 Task: Look for space in Bondowoso, Indonesia from 2nd September, 2023 to 5th September, 2023 for 1 adult in price range Rs.5000 to Rs.10000. Place can be private room with 1  bedroom having 1 bed and 1 bathroom. Property type can be house, flat, guest house, hotel. Booking option can be shelf check-in. Required host language is English.
Action: Mouse moved to (422, 74)
Screenshot: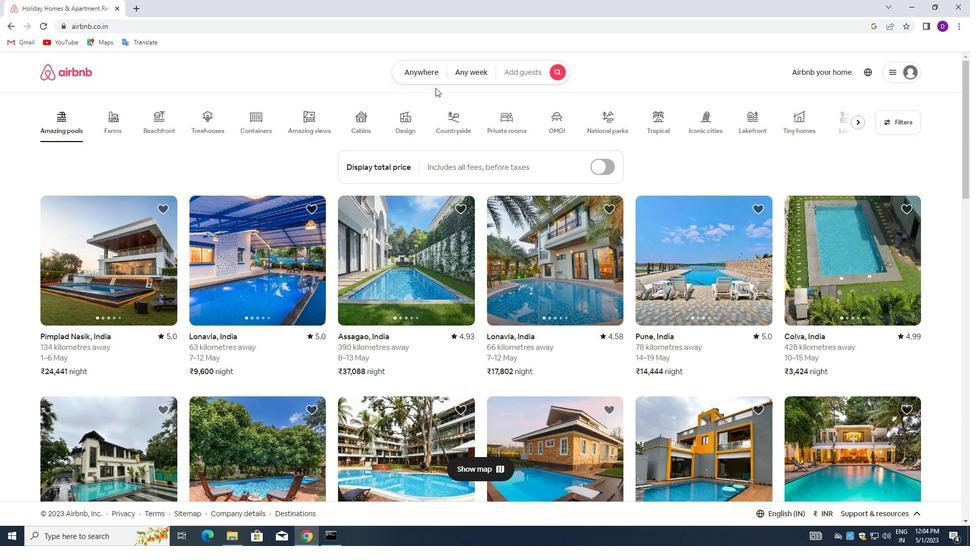 
Action: Mouse pressed left at (422, 74)
Screenshot: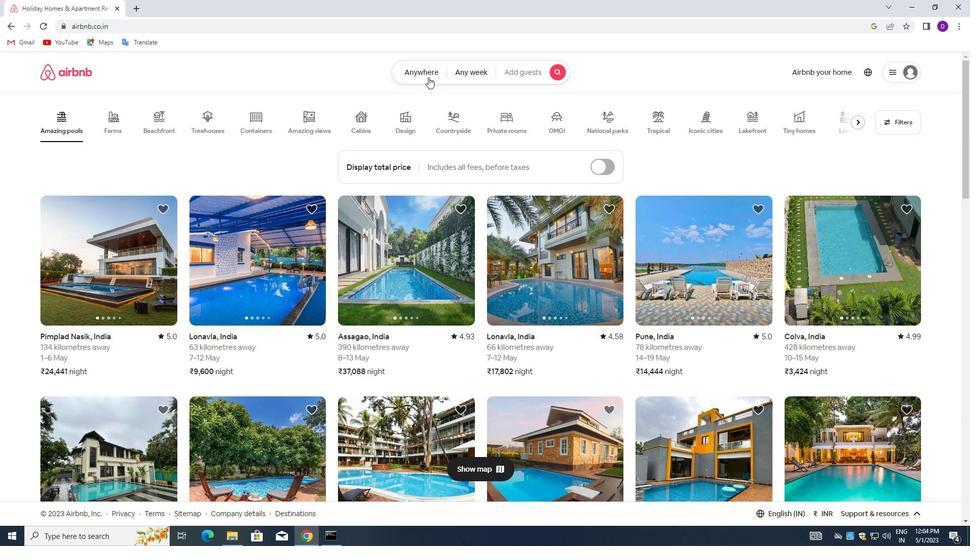 
Action: Mouse moved to (333, 116)
Screenshot: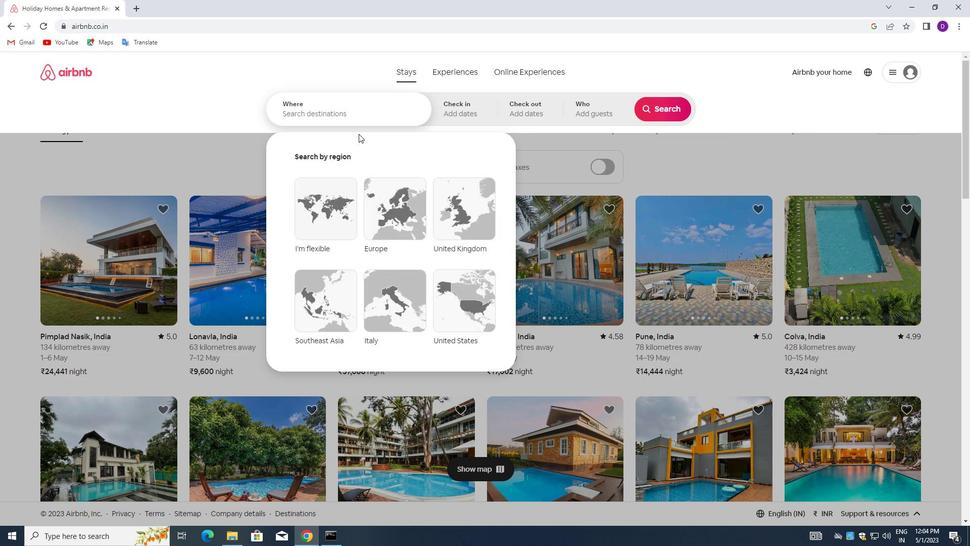 
Action: Mouse pressed left at (333, 116)
Screenshot: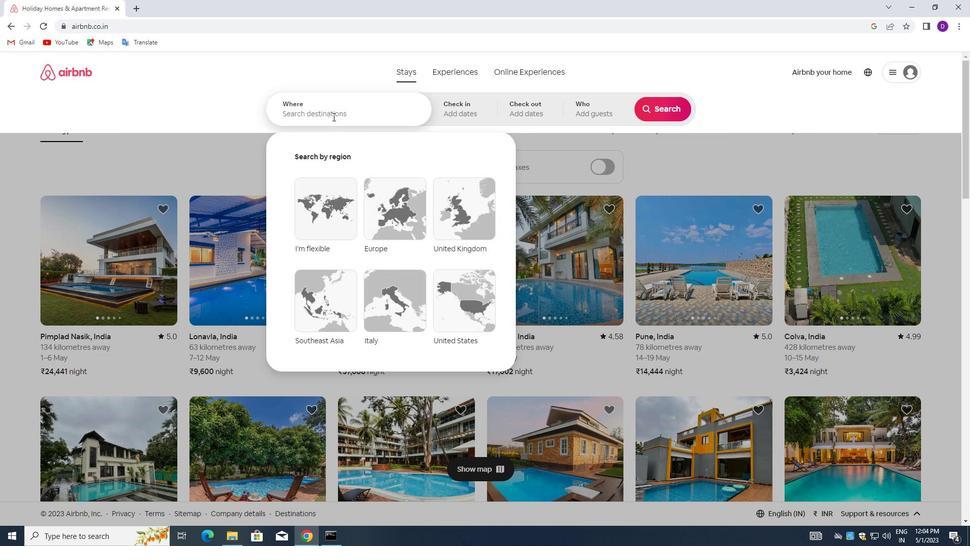 
Action: Key pressed <Key.shift>BONDOWOSO,<Key.space><Key.shift>INDONESIA<Key.enter>
Screenshot: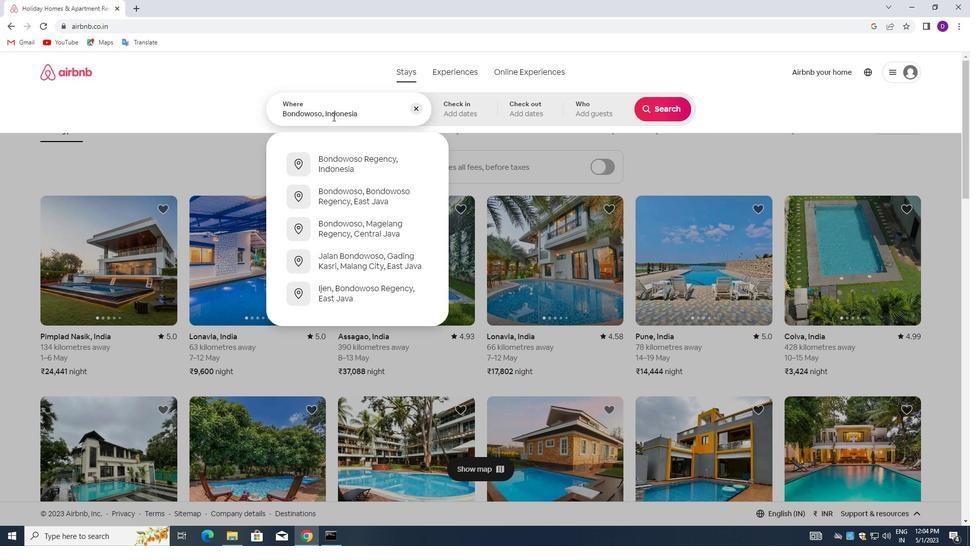 
Action: Mouse moved to (655, 186)
Screenshot: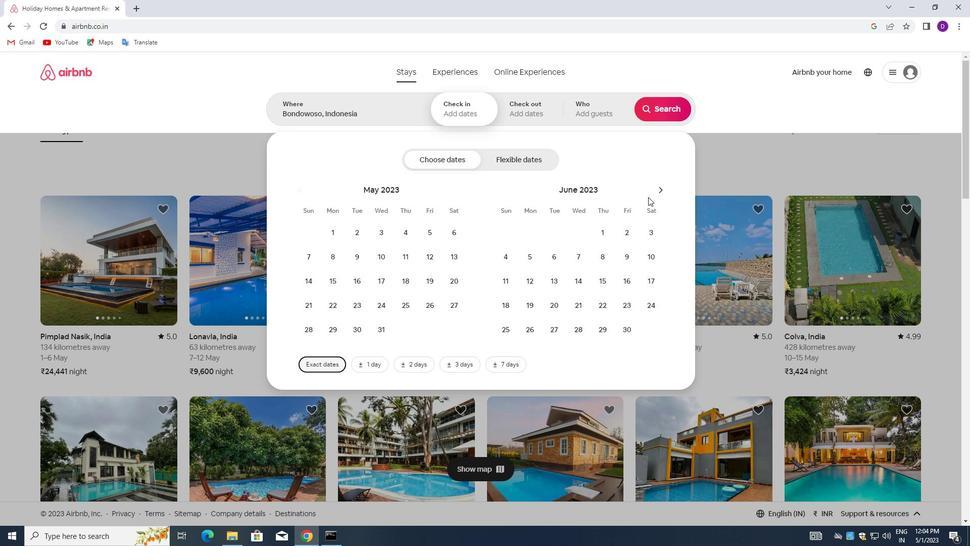 
Action: Mouse pressed left at (655, 186)
Screenshot: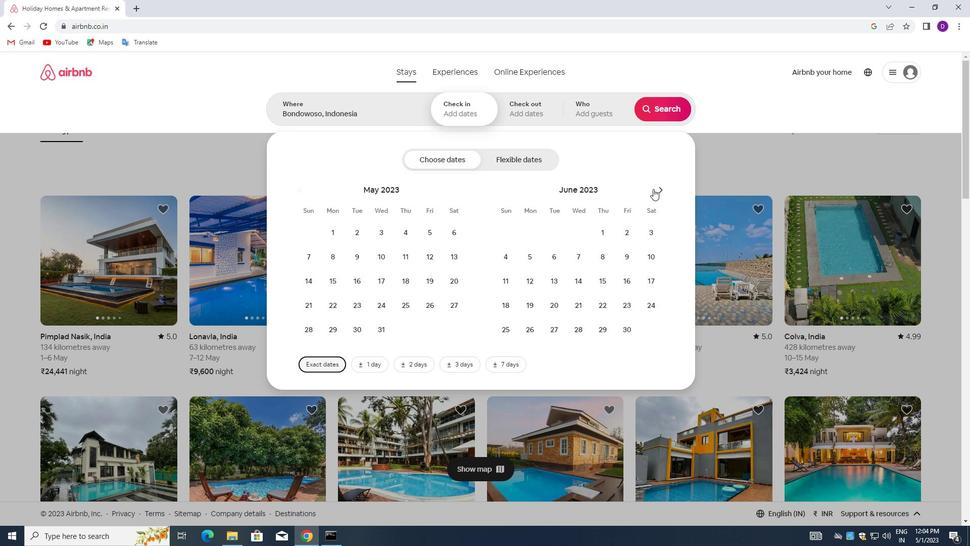 
Action: Mouse pressed left at (655, 186)
Screenshot: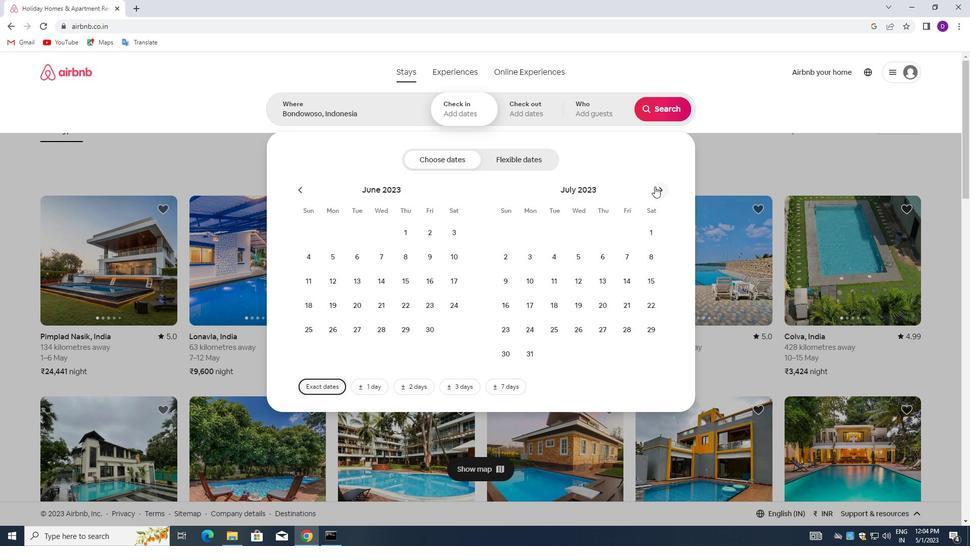 
Action: Mouse pressed left at (655, 186)
Screenshot: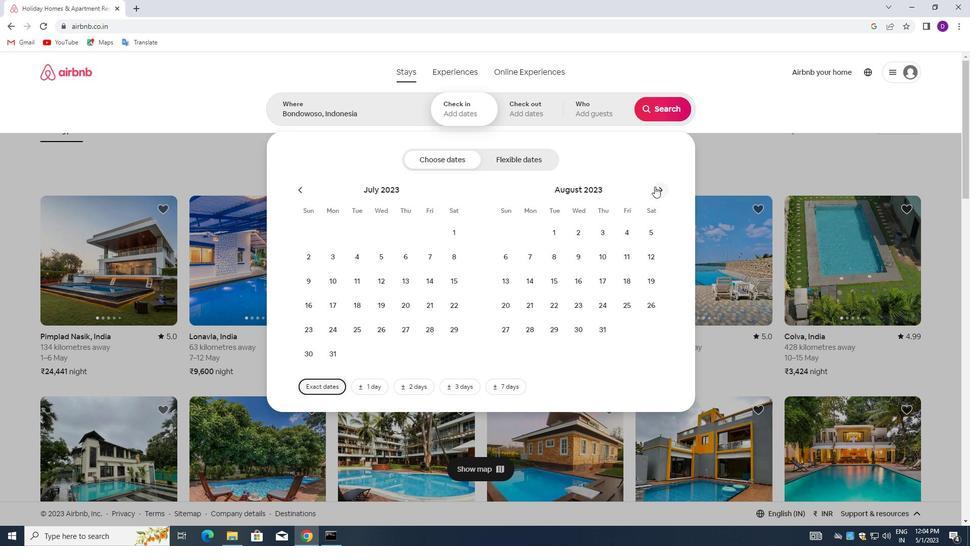 
Action: Mouse moved to (647, 229)
Screenshot: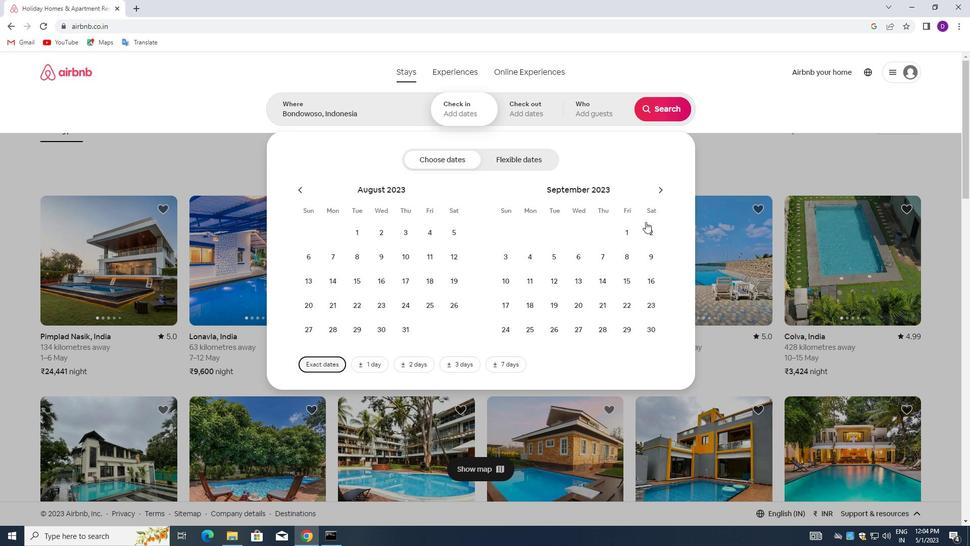 
Action: Mouse pressed left at (647, 229)
Screenshot: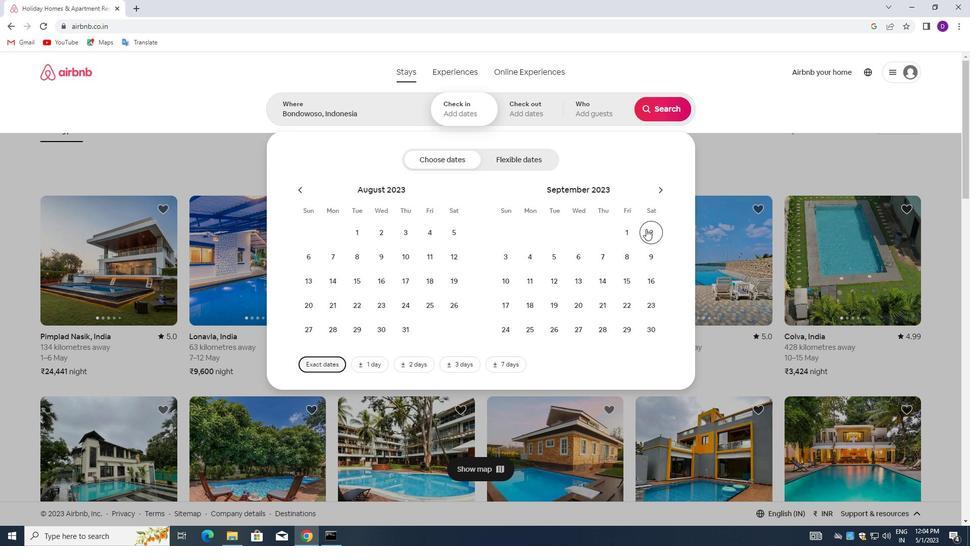
Action: Mouse moved to (549, 256)
Screenshot: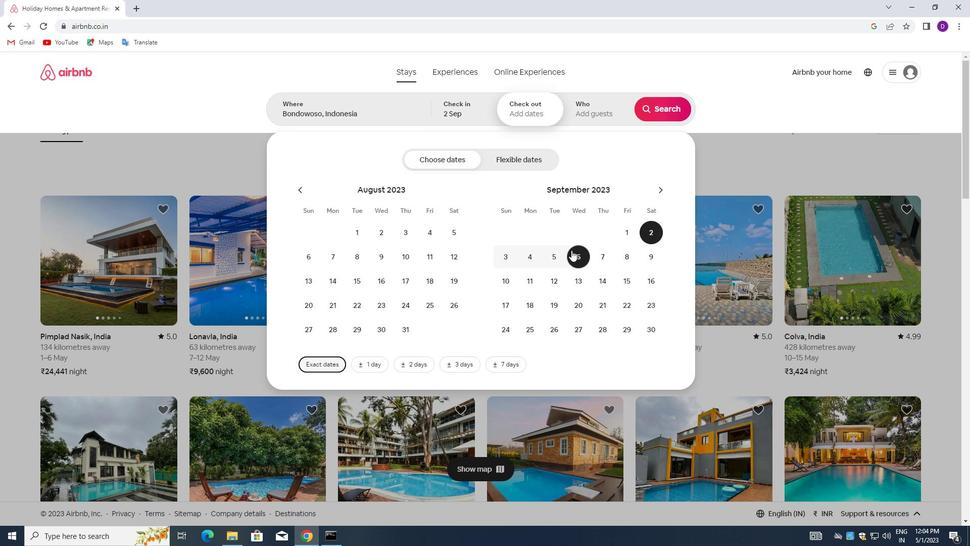 
Action: Mouse pressed left at (549, 256)
Screenshot: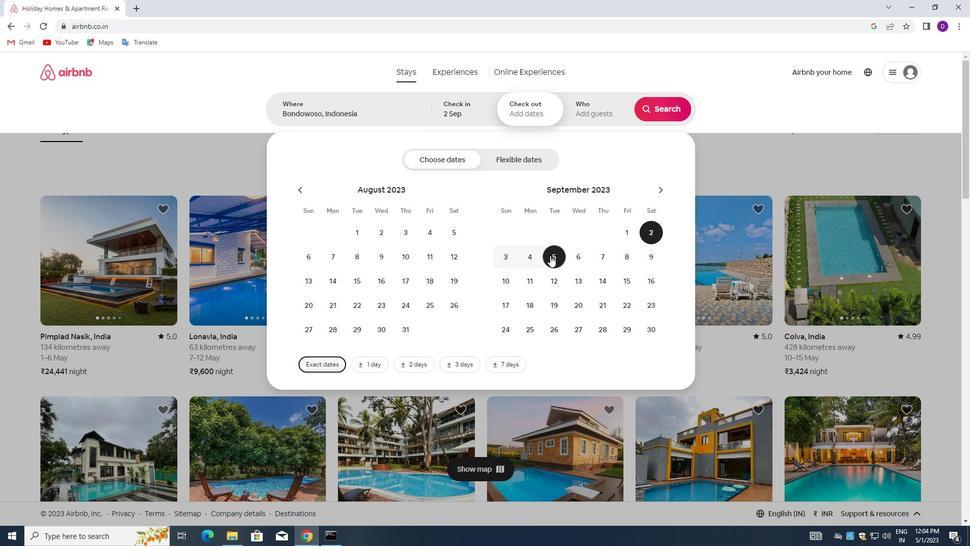 
Action: Mouse moved to (580, 110)
Screenshot: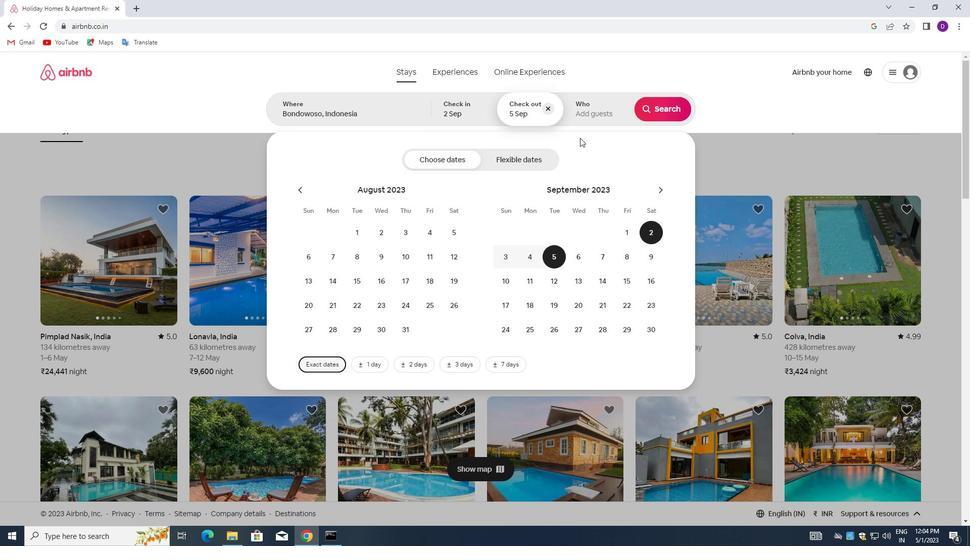
Action: Mouse pressed left at (580, 110)
Screenshot: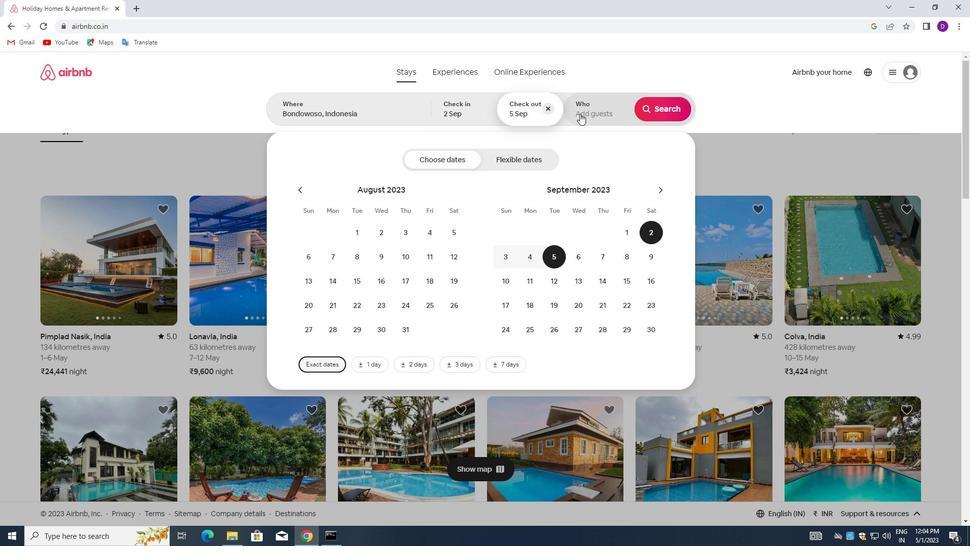 
Action: Mouse moved to (667, 159)
Screenshot: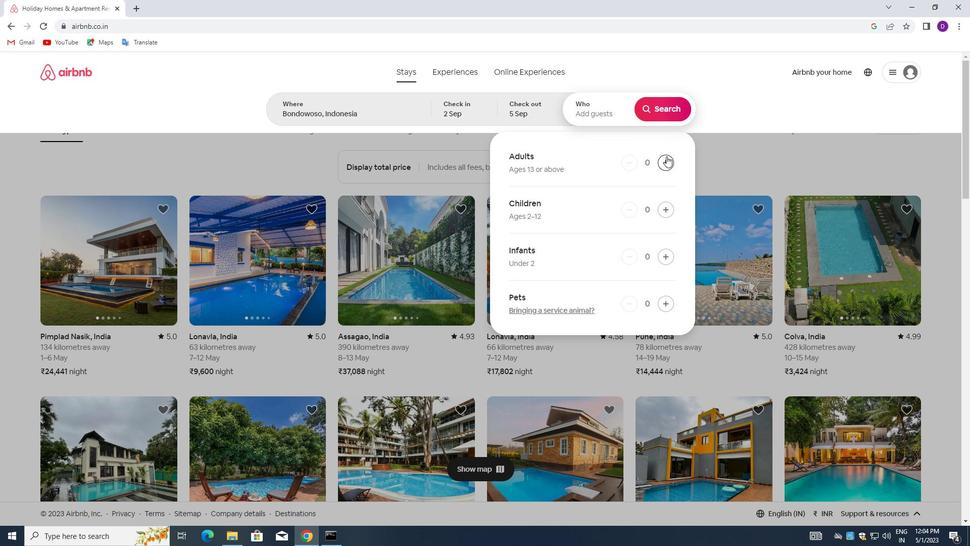 
Action: Mouse pressed left at (667, 159)
Screenshot: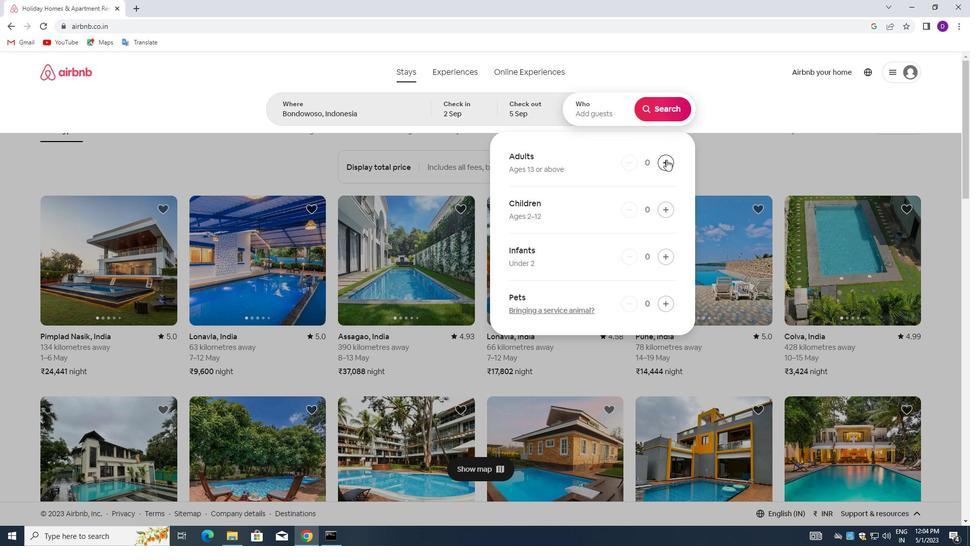 
Action: Mouse moved to (653, 97)
Screenshot: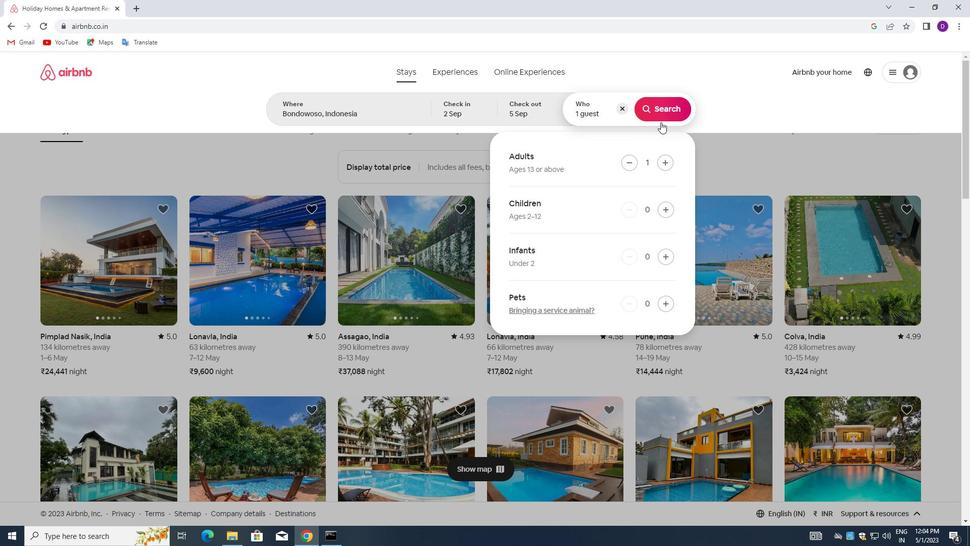 
Action: Mouse pressed left at (653, 97)
Screenshot: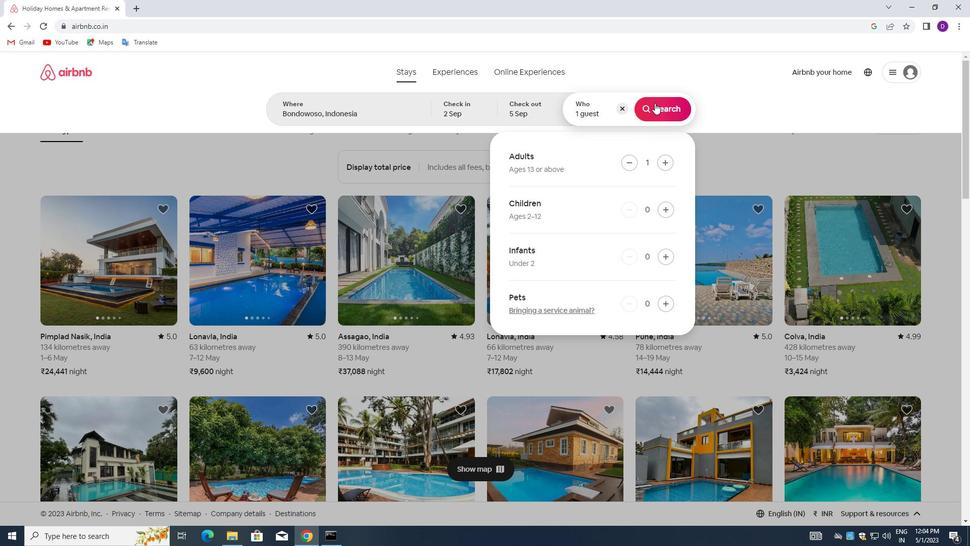 
Action: Mouse moved to (917, 113)
Screenshot: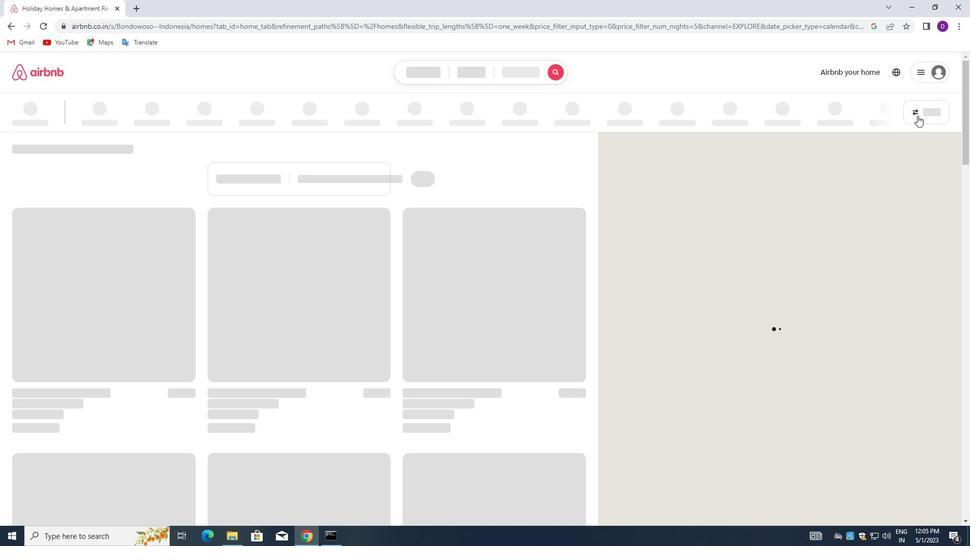 
Action: Mouse pressed left at (917, 113)
Screenshot: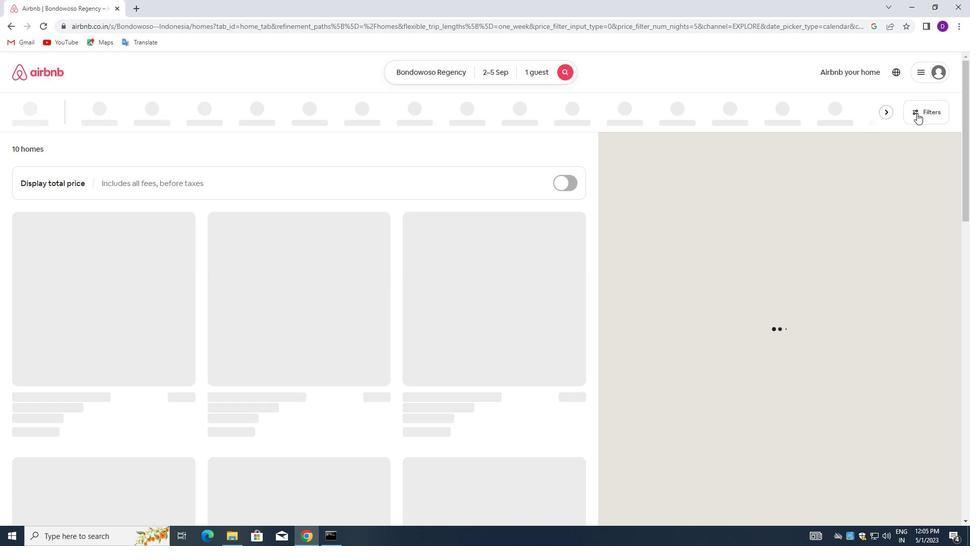
Action: Mouse moved to (354, 243)
Screenshot: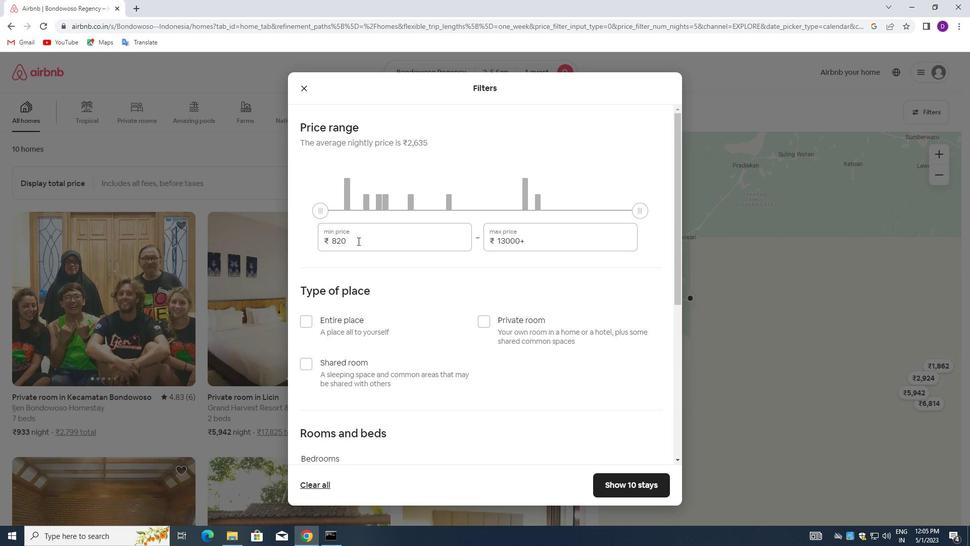 
Action: Mouse pressed left at (354, 243)
Screenshot: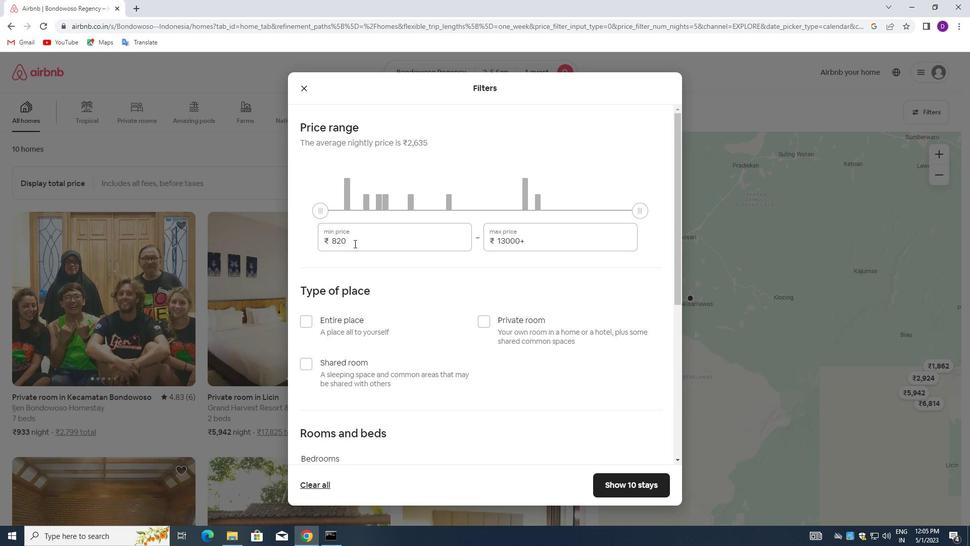 
Action: Mouse pressed left at (354, 243)
Screenshot: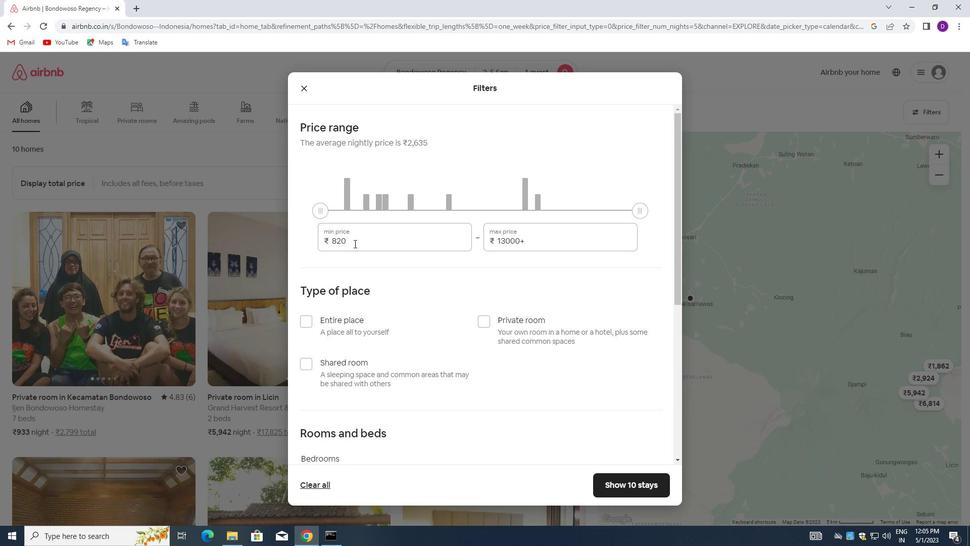 
Action: Key pressed 5000<Key.tab>10000
Screenshot: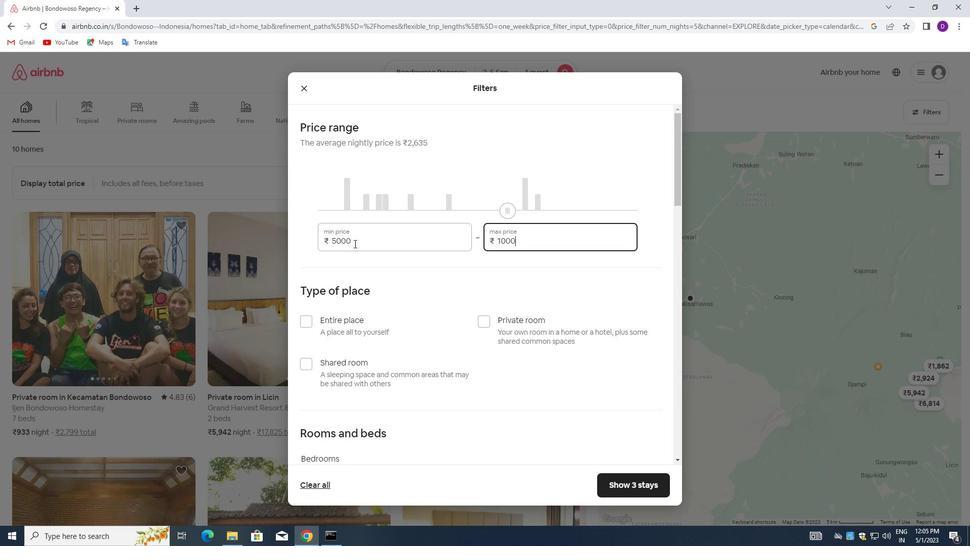 
Action: Mouse scrolled (354, 243) with delta (0, 0)
Screenshot: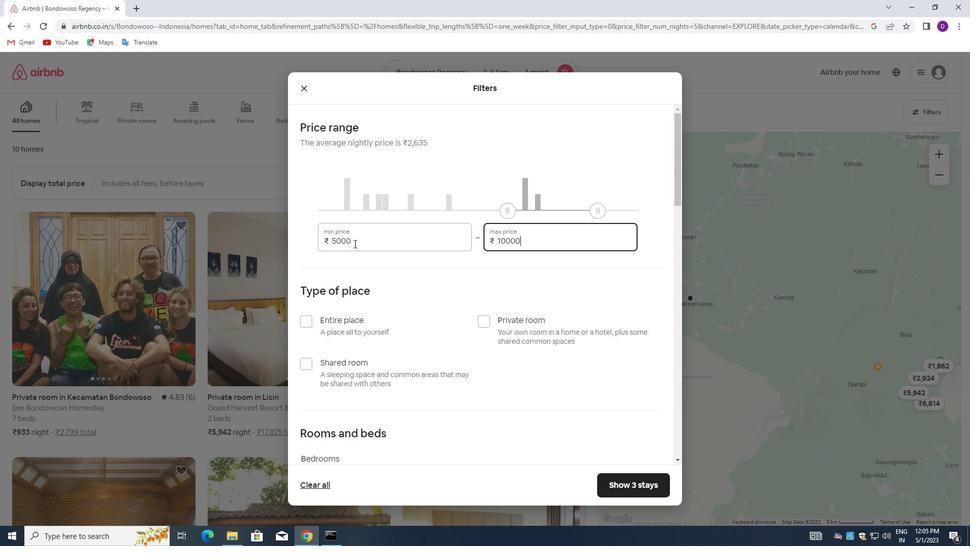 
Action: Mouse moved to (479, 273)
Screenshot: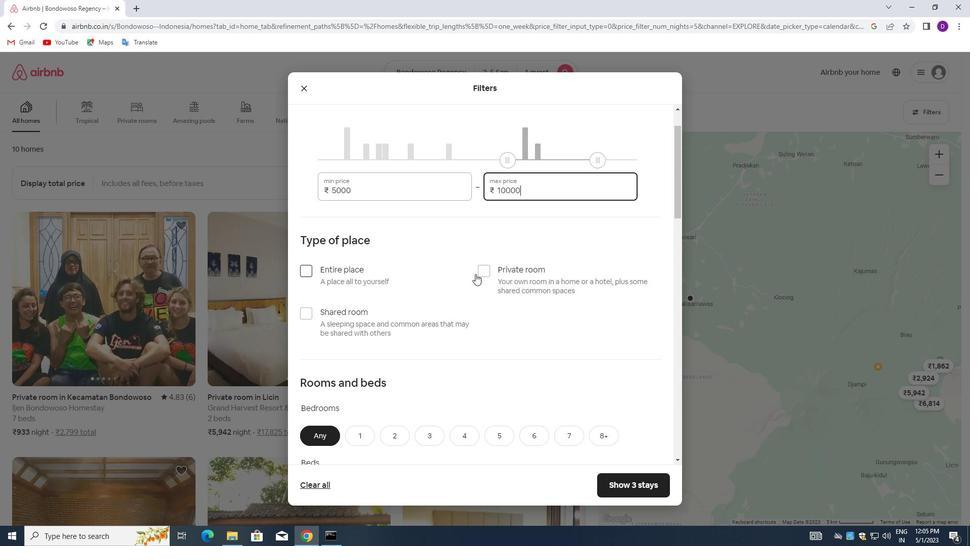 
Action: Mouse pressed left at (479, 273)
Screenshot: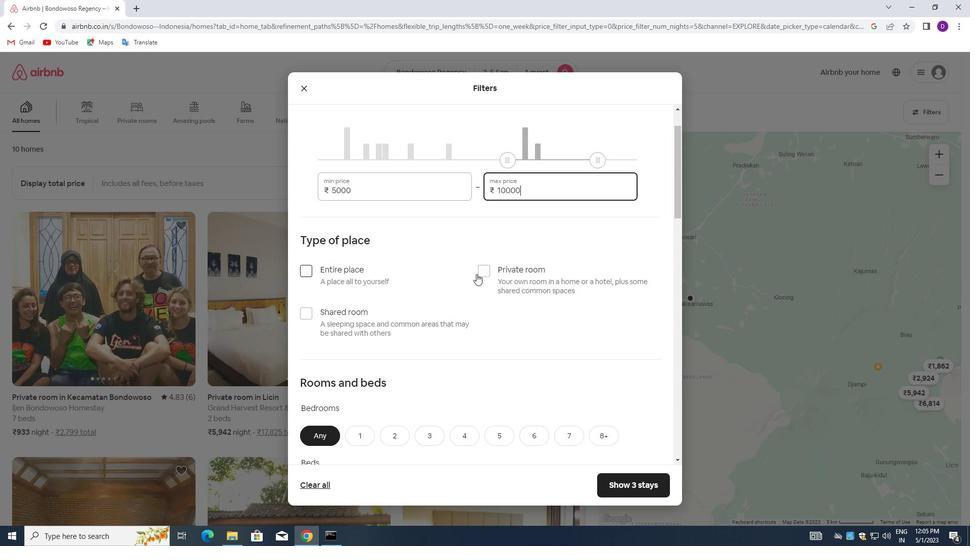 
Action: Mouse scrolled (479, 273) with delta (0, 0)
Screenshot: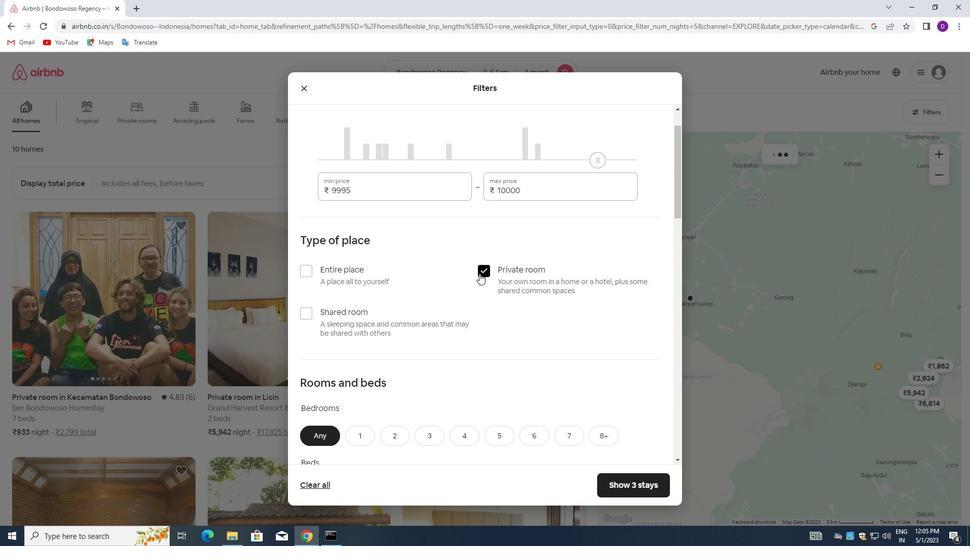 
Action: Mouse scrolled (479, 273) with delta (0, 0)
Screenshot: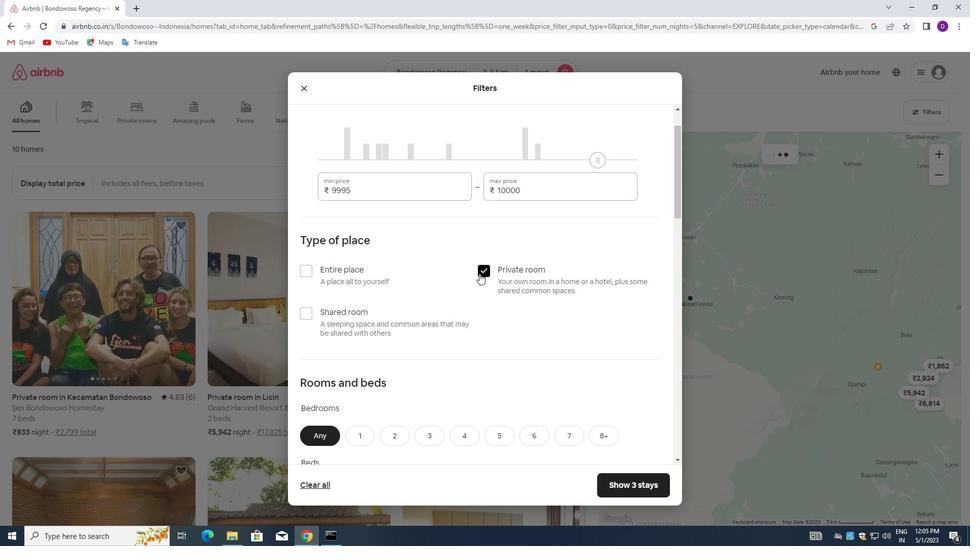 
Action: Mouse scrolled (479, 273) with delta (0, 0)
Screenshot: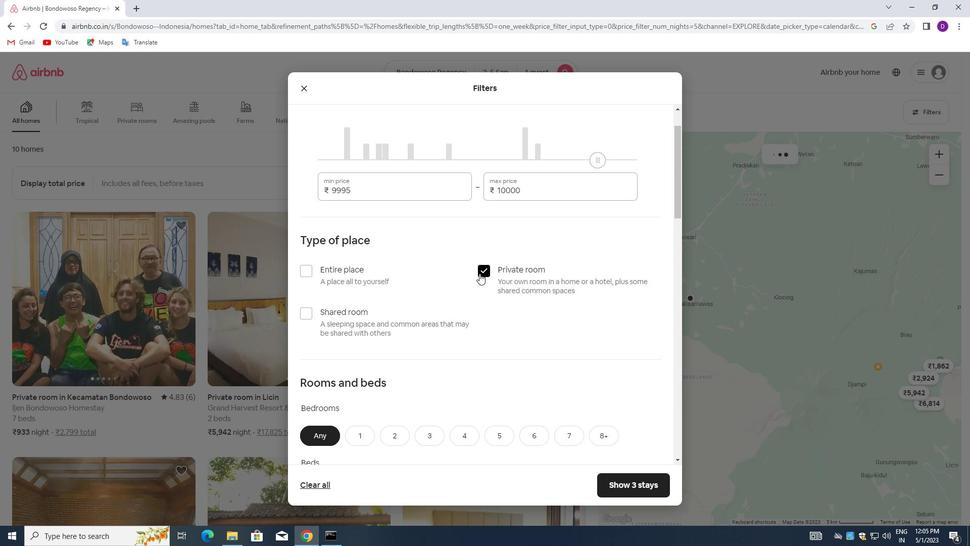 
Action: Mouse scrolled (479, 273) with delta (0, 0)
Screenshot: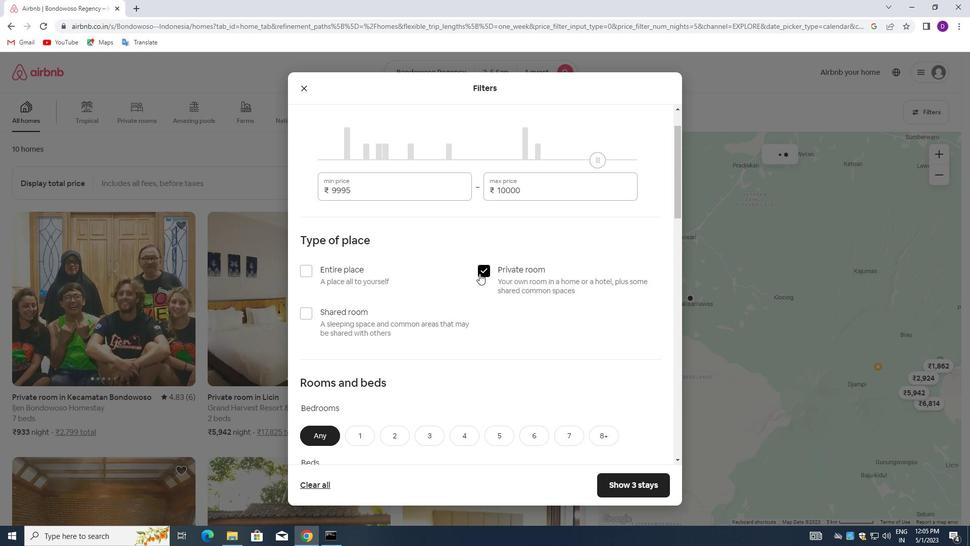 
Action: Mouse scrolled (479, 273) with delta (0, 0)
Screenshot: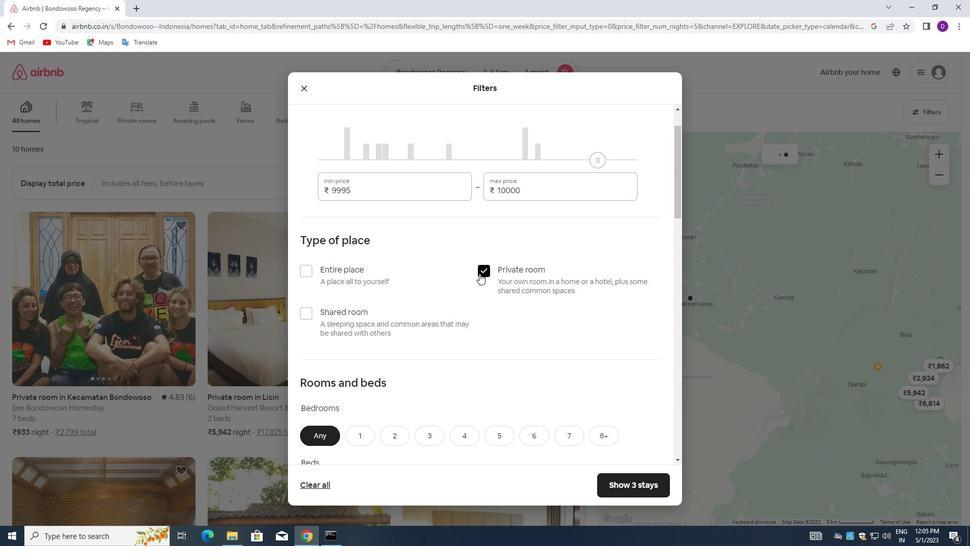 
Action: Mouse moved to (354, 187)
Screenshot: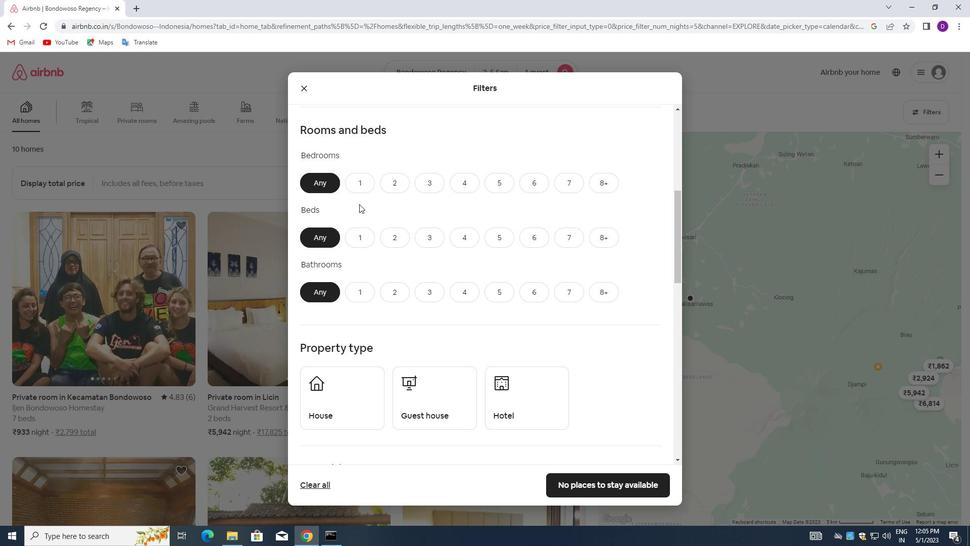 
Action: Mouse pressed left at (354, 187)
Screenshot: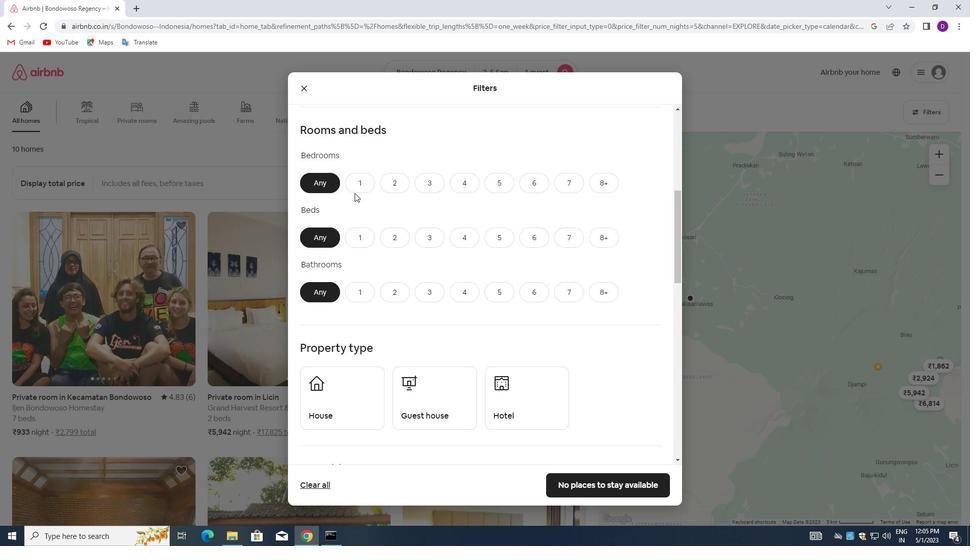 
Action: Mouse moved to (356, 227)
Screenshot: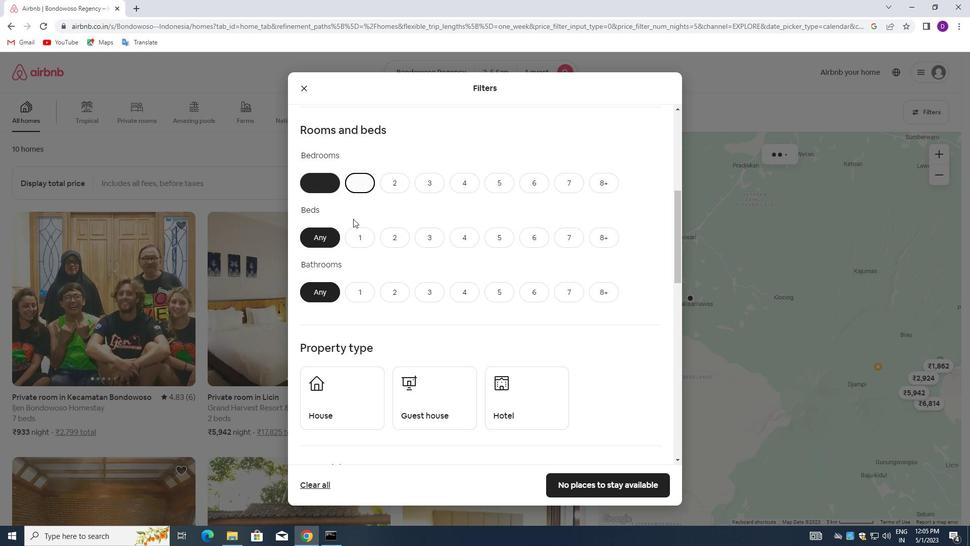 
Action: Mouse pressed left at (356, 227)
Screenshot: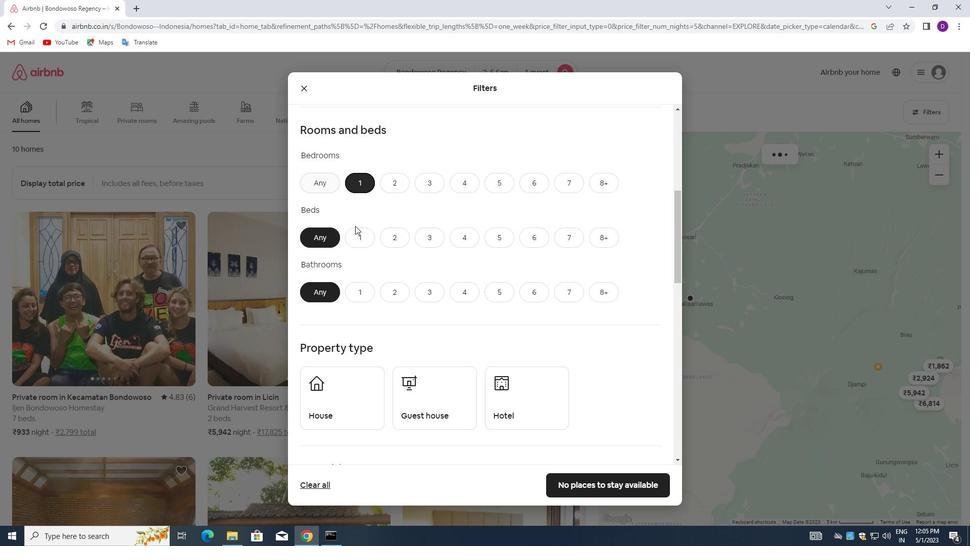 
Action: Mouse moved to (360, 283)
Screenshot: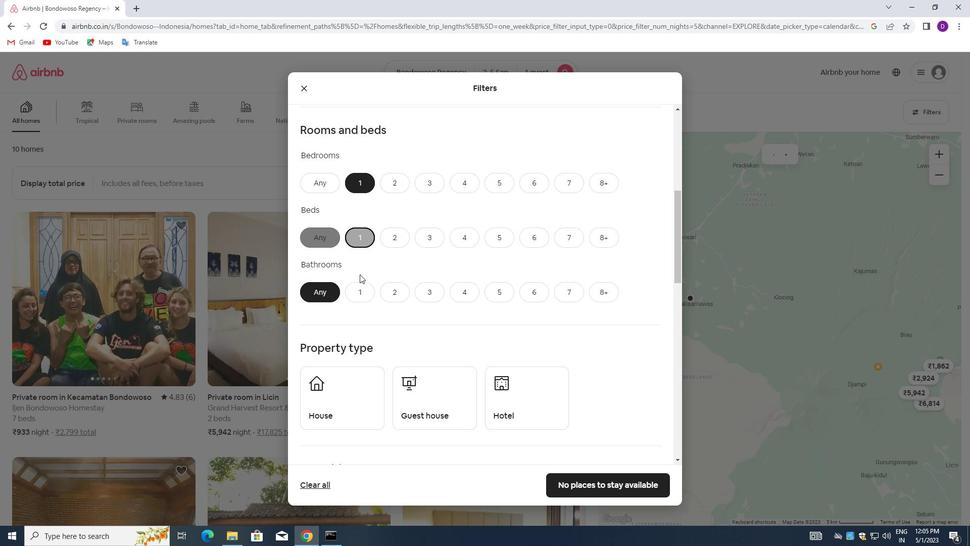 
Action: Mouse pressed left at (360, 283)
Screenshot: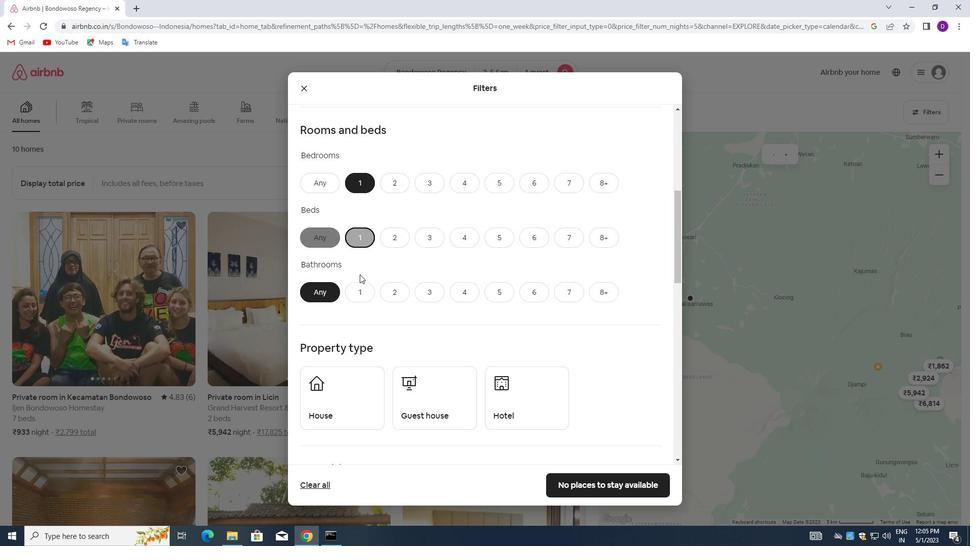 
Action: Mouse moved to (390, 260)
Screenshot: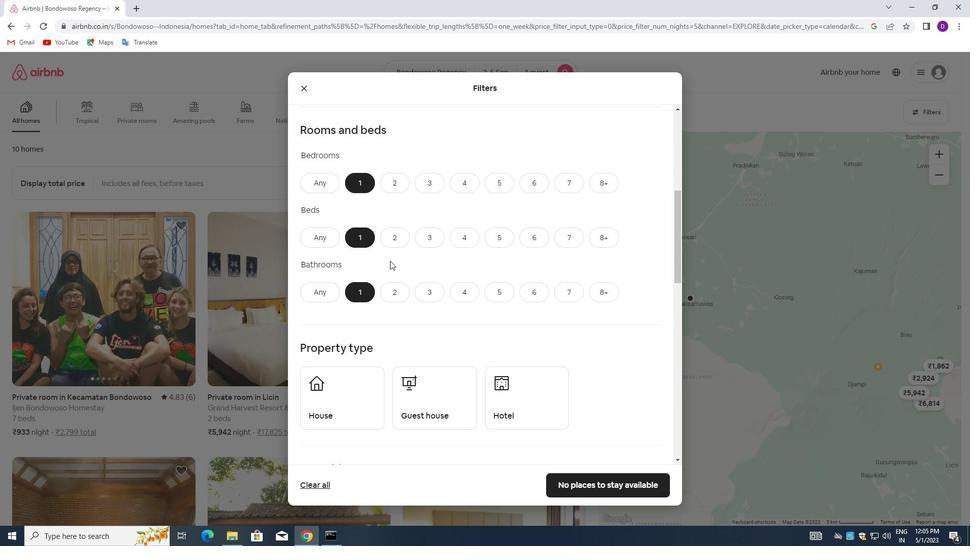 
Action: Mouse scrolled (390, 260) with delta (0, 0)
Screenshot: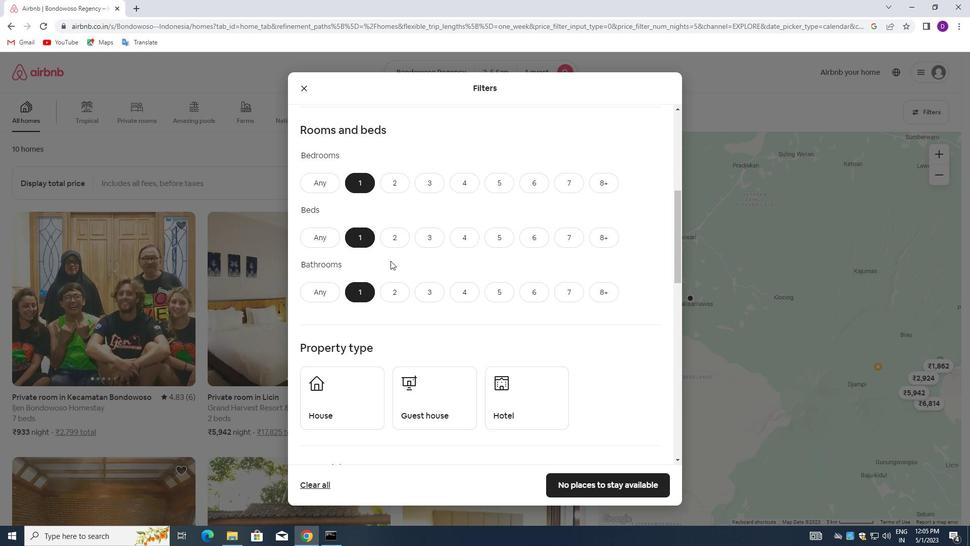 
Action: Mouse scrolled (390, 260) with delta (0, 0)
Screenshot: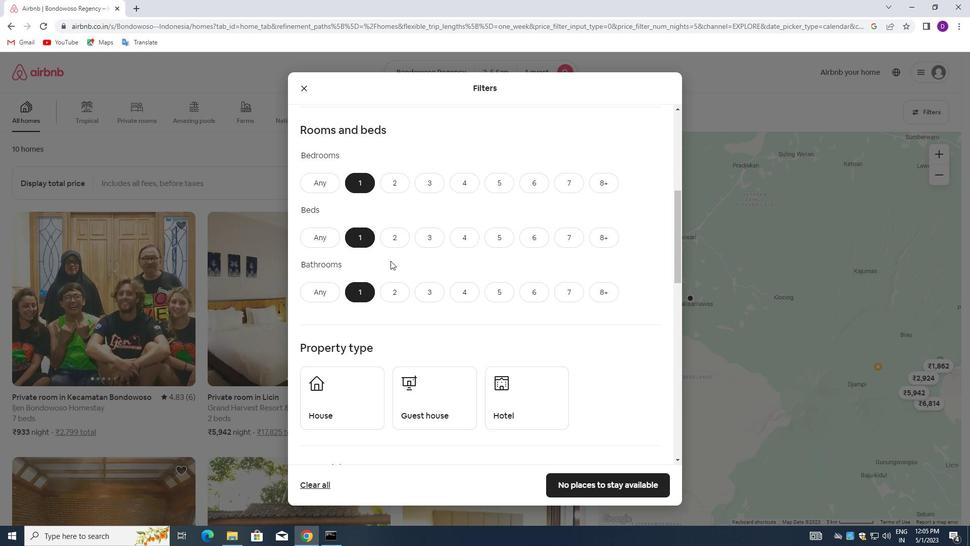 
Action: Mouse moved to (356, 284)
Screenshot: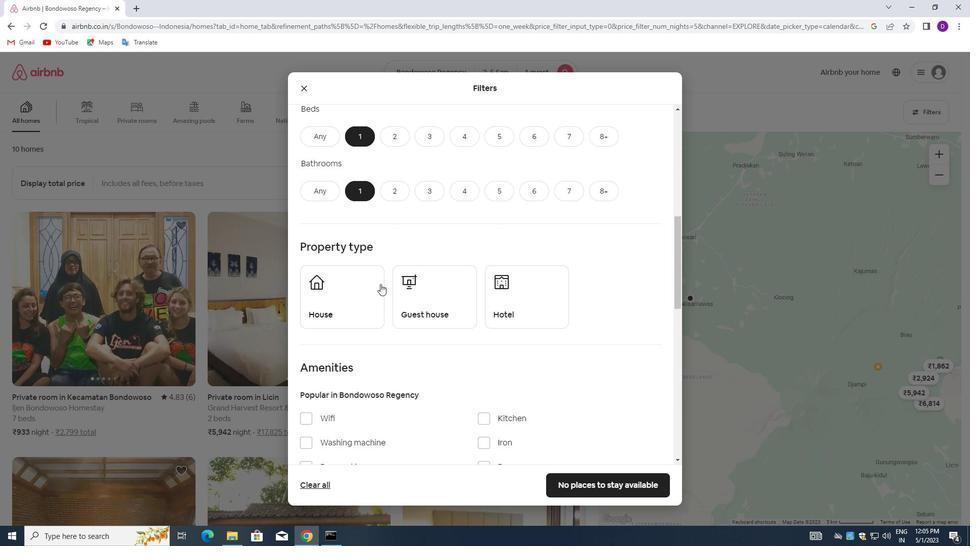 
Action: Mouse pressed left at (356, 284)
Screenshot: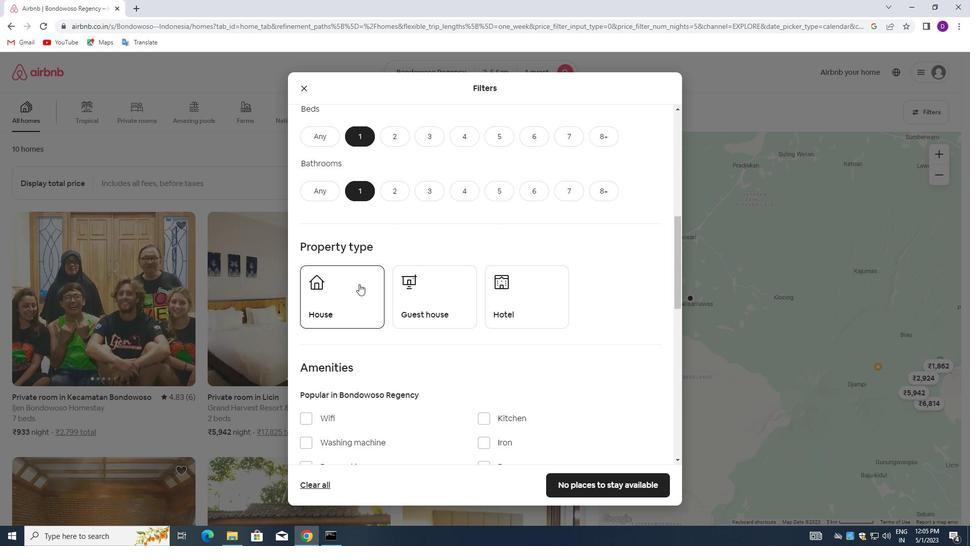 
Action: Mouse moved to (430, 283)
Screenshot: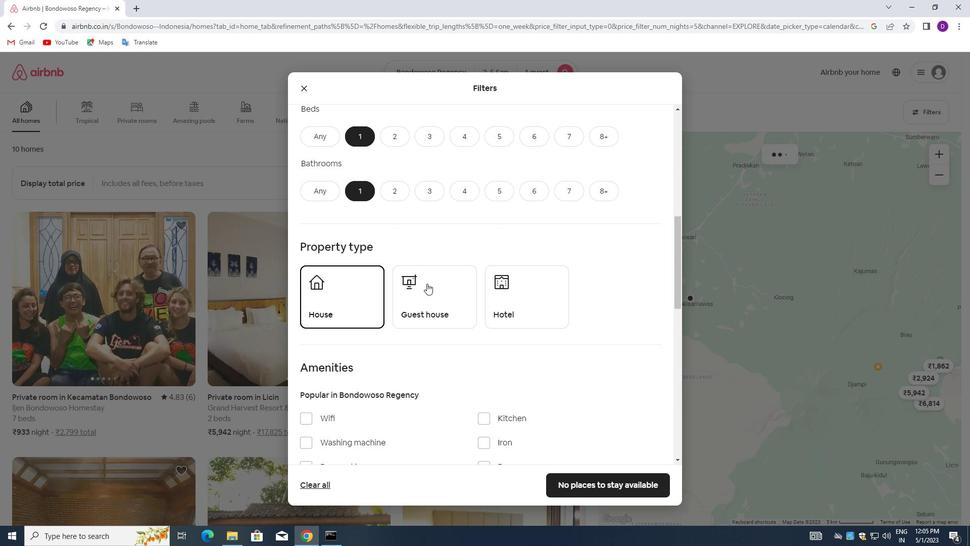 
Action: Mouse pressed left at (430, 283)
Screenshot: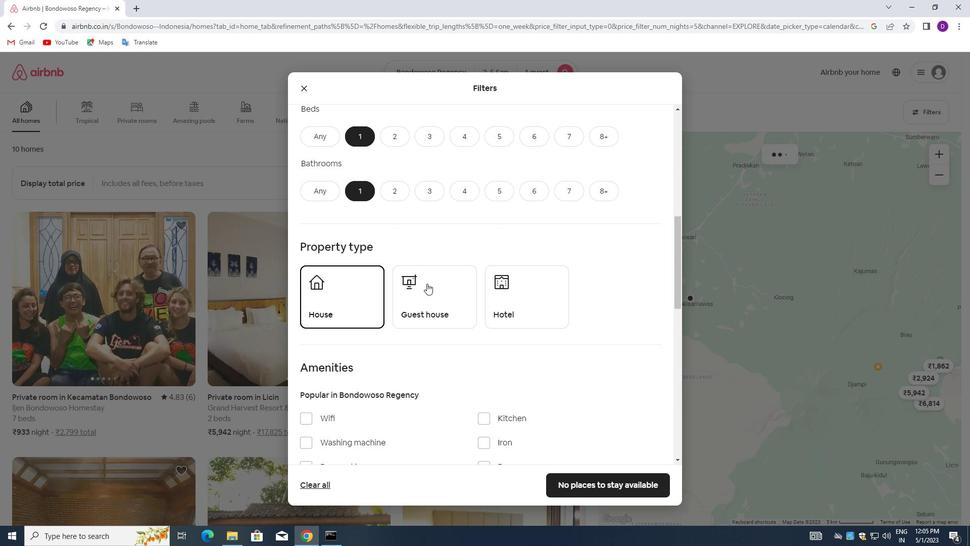 
Action: Mouse moved to (516, 283)
Screenshot: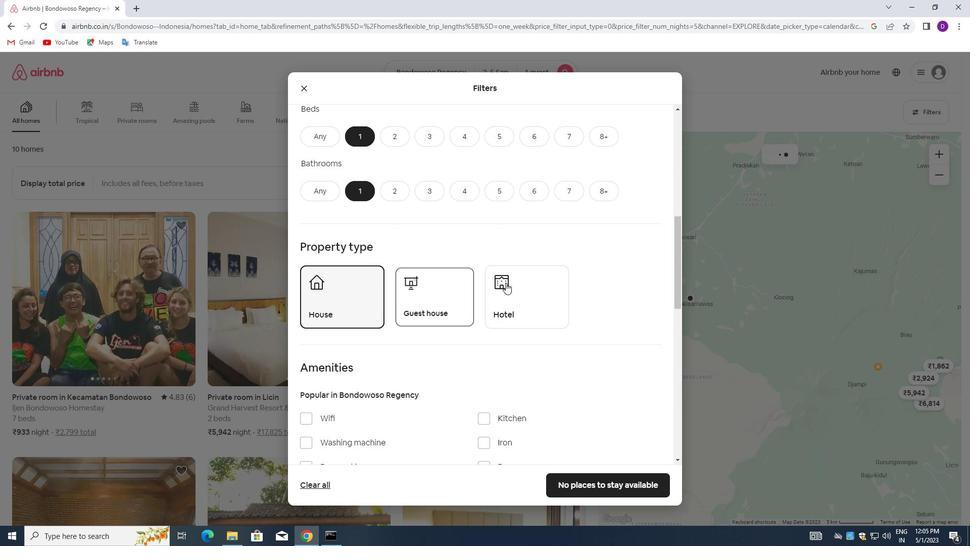 
Action: Mouse pressed left at (516, 283)
Screenshot: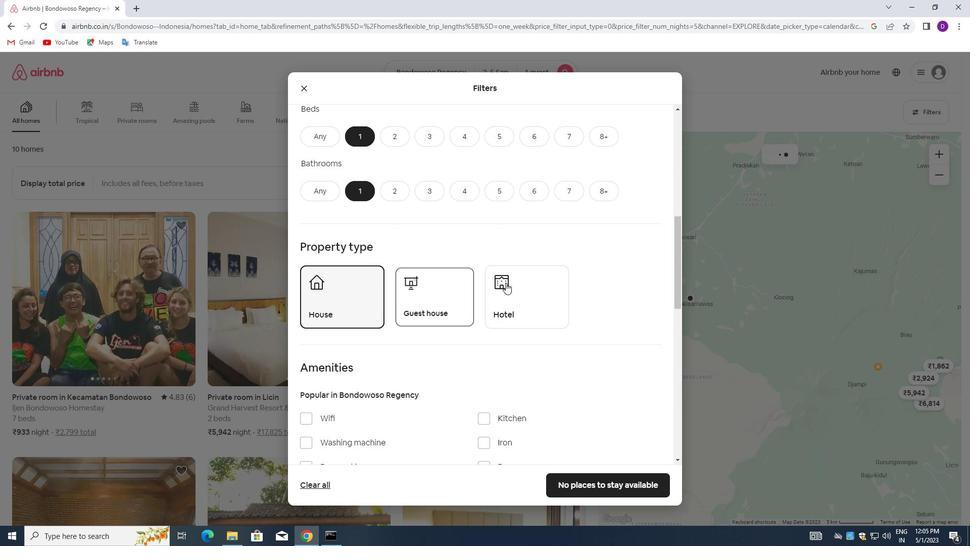 
Action: Mouse moved to (506, 295)
Screenshot: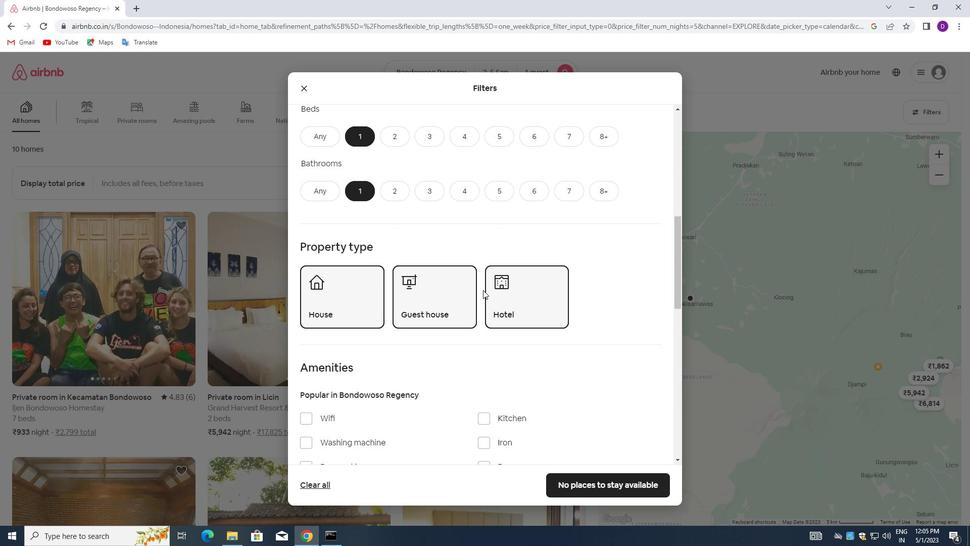 
Action: Mouse scrolled (506, 295) with delta (0, 0)
Screenshot: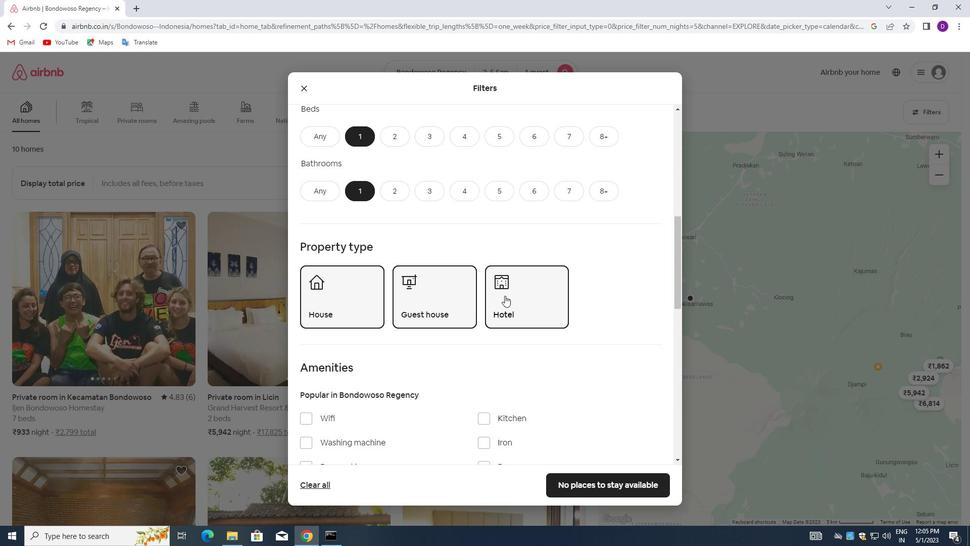 
Action: Mouse moved to (506, 296)
Screenshot: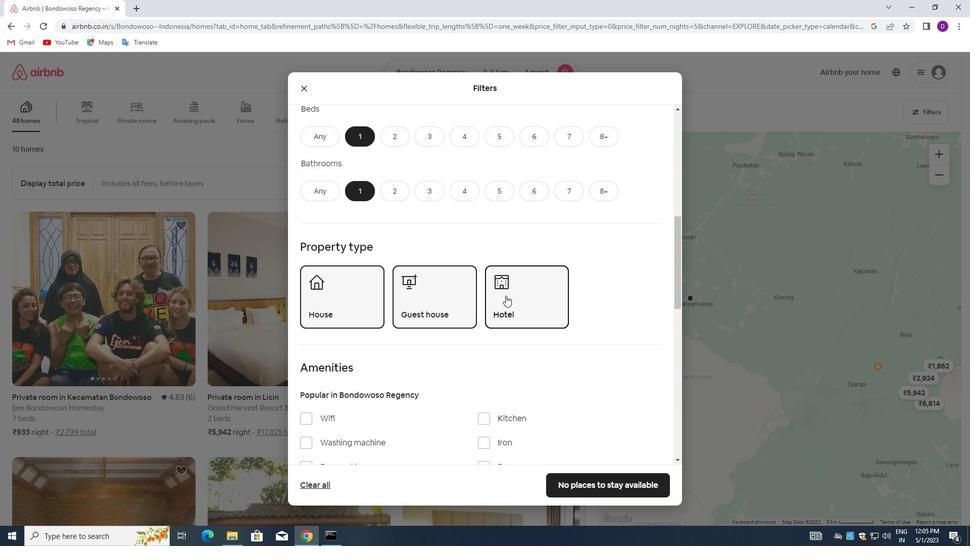 
Action: Mouse scrolled (506, 295) with delta (0, 0)
Screenshot: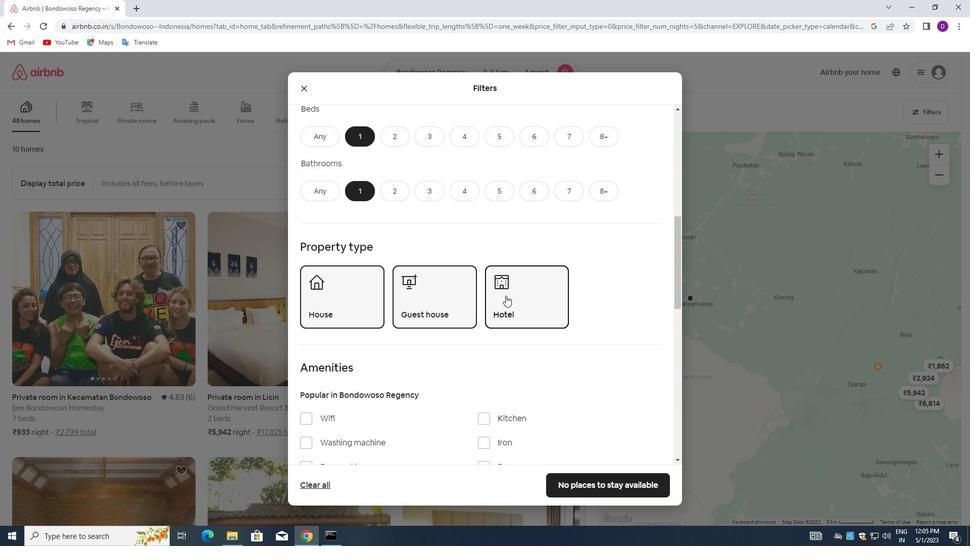 
Action: Mouse moved to (506, 297)
Screenshot: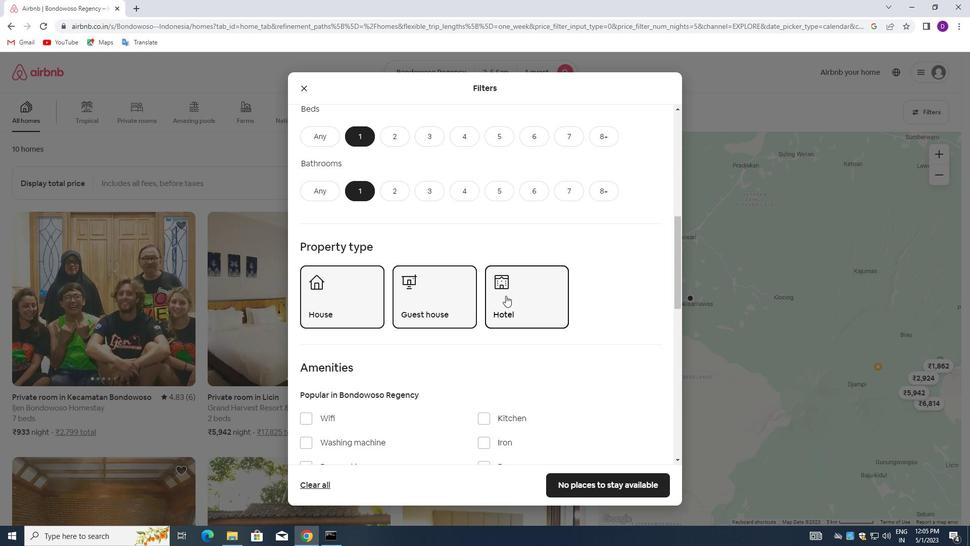 
Action: Mouse scrolled (506, 296) with delta (0, 0)
Screenshot: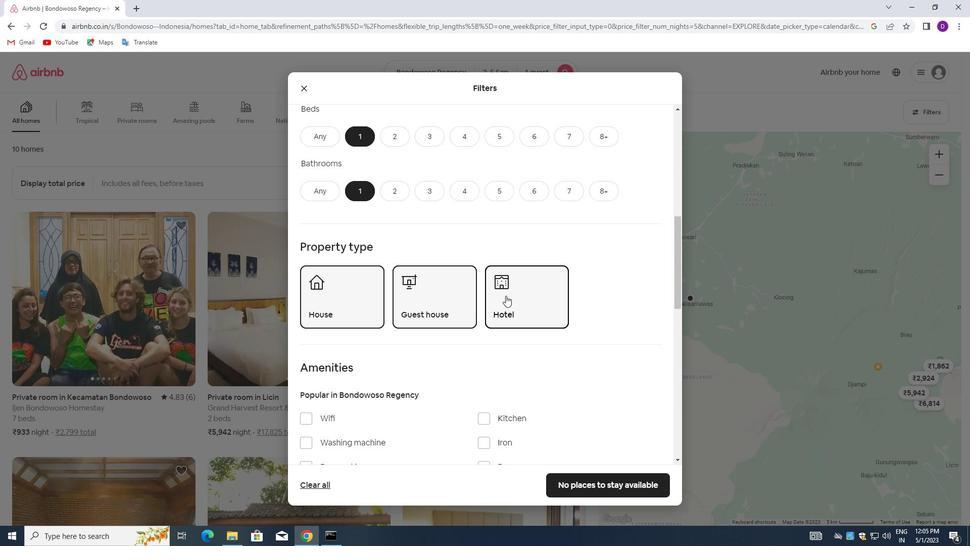 
Action: Mouse scrolled (506, 296) with delta (0, 0)
Screenshot: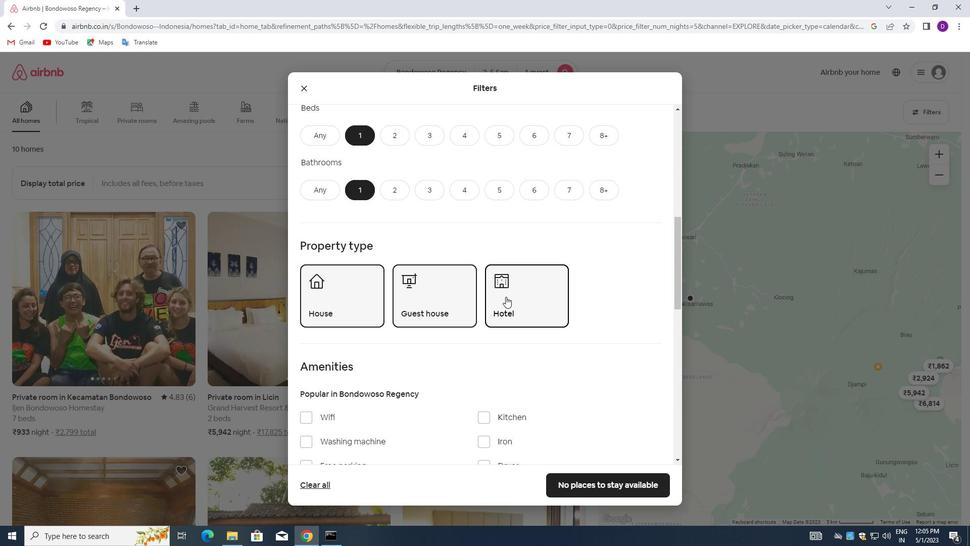 
Action: Mouse scrolled (506, 296) with delta (0, 0)
Screenshot: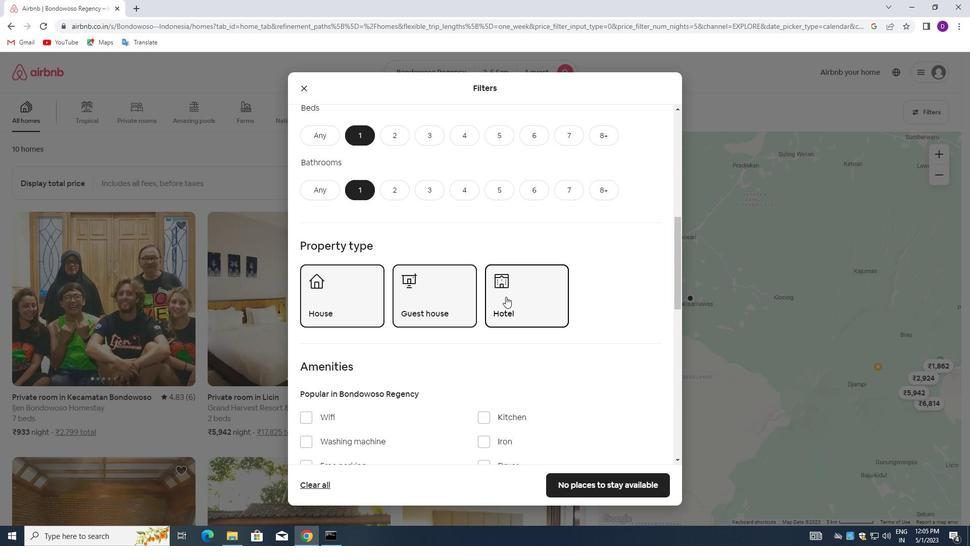 
Action: Mouse moved to (645, 356)
Screenshot: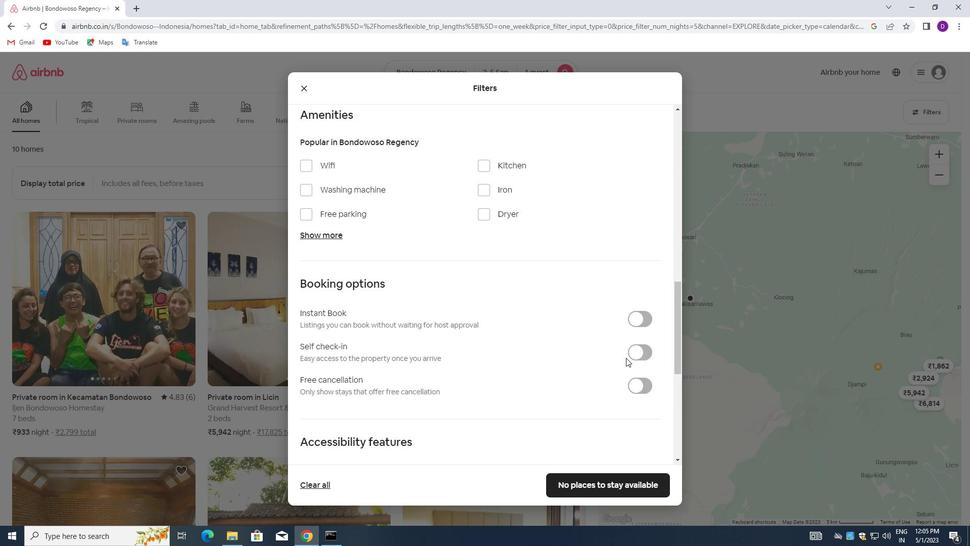 
Action: Mouse pressed left at (645, 356)
Screenshot: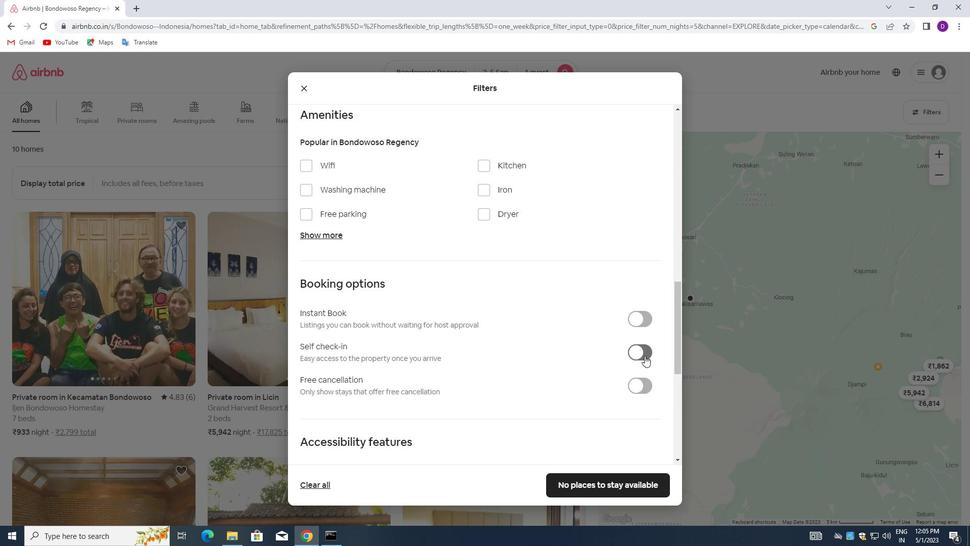 
Action: Mouse moved to (503, 346)
Screenshot: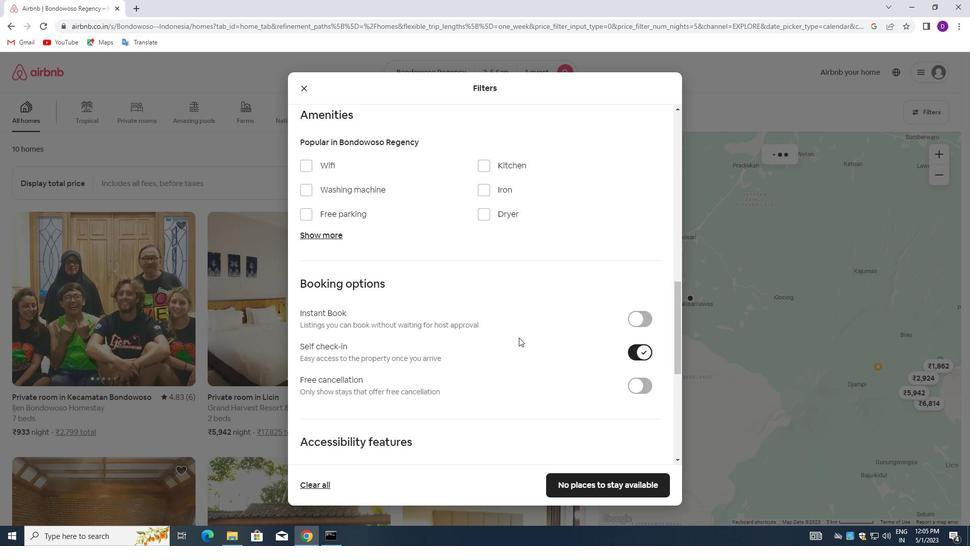 
Action: Mouse scrolled (503, 346) with delta (0, 0)
Screenshot: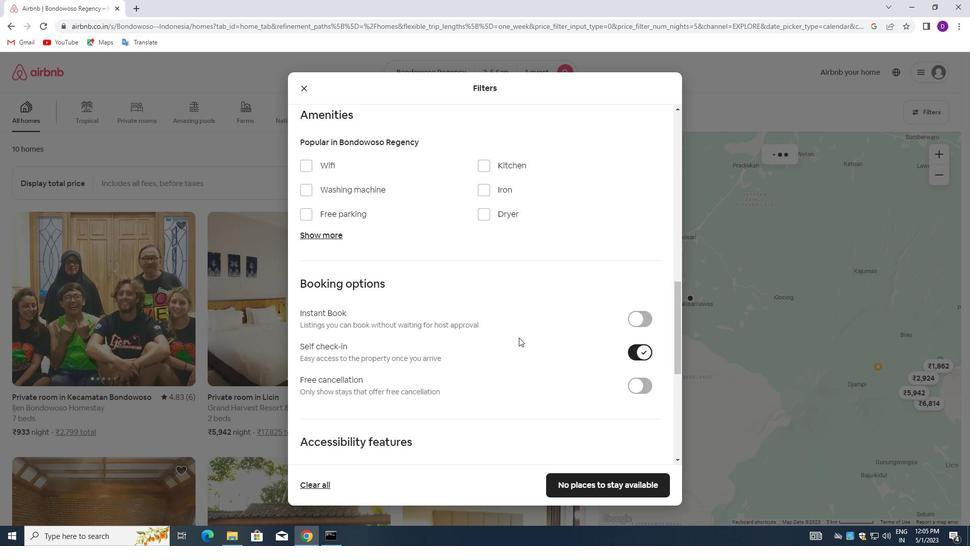 
Action: Mouse moved to (498, 351)
Screenshot: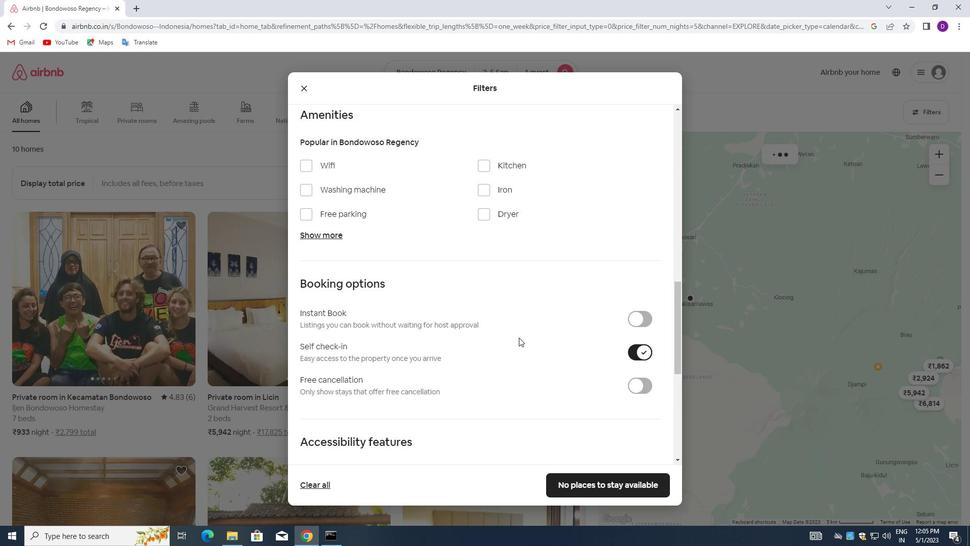 
Action: Mouse scrolled (498, 350) with delta (0, 0)
Screenshot: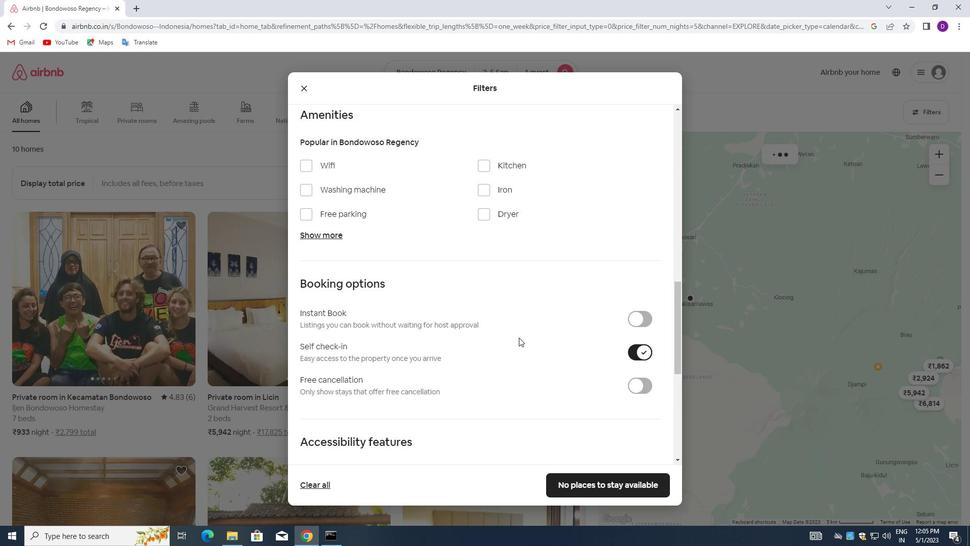 
Action: Mouse moved to (497, 352)
Screenshot: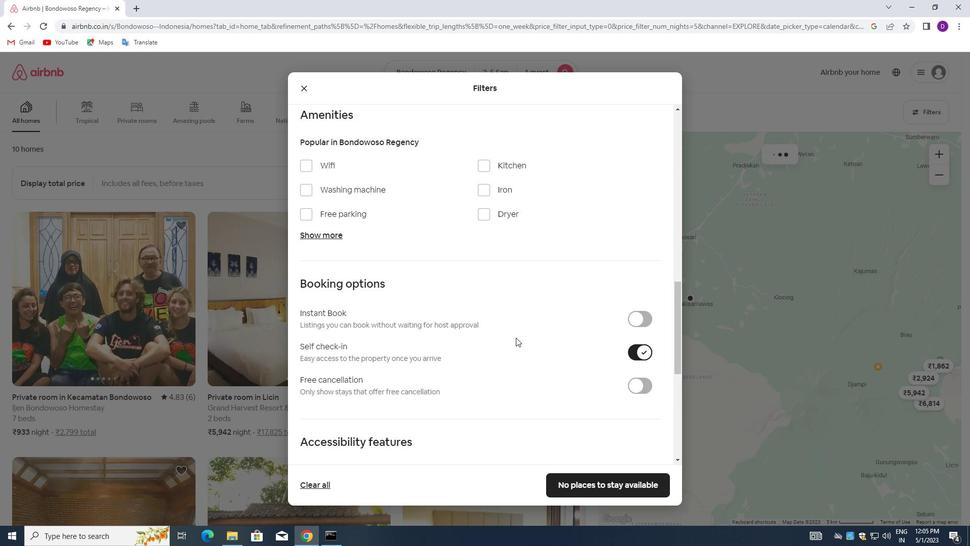 
Action: Mouse scrolled (497, 351) with delta (0, 0)
Screenshot: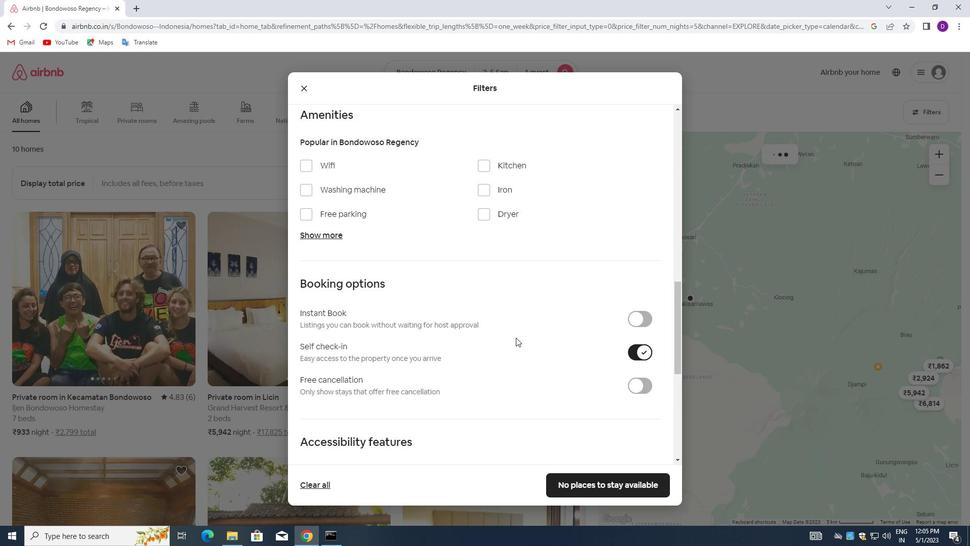 
Action: Mouse moved to (497, 352)
Screenshot: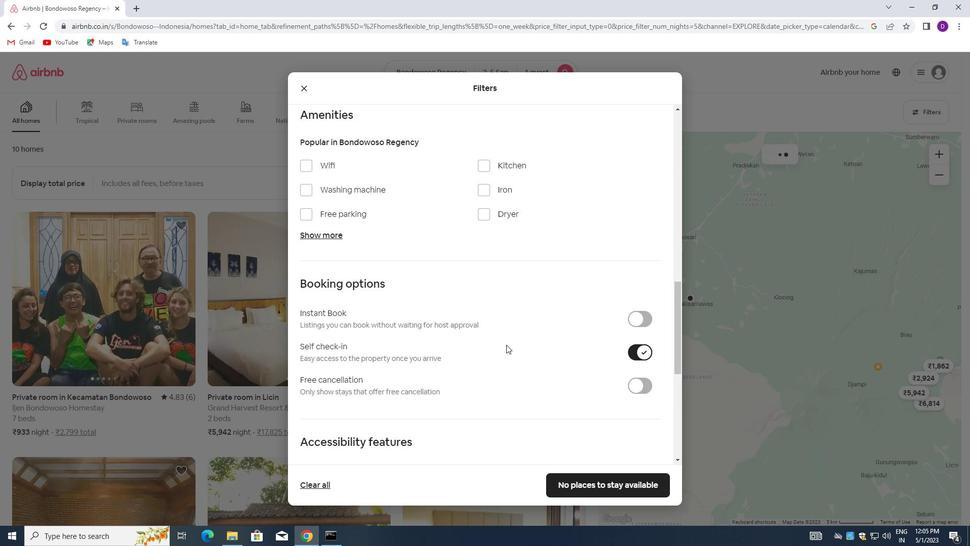 
Action: Mouse scrolled (497, 351) with delta (0, 0)
Screenshot: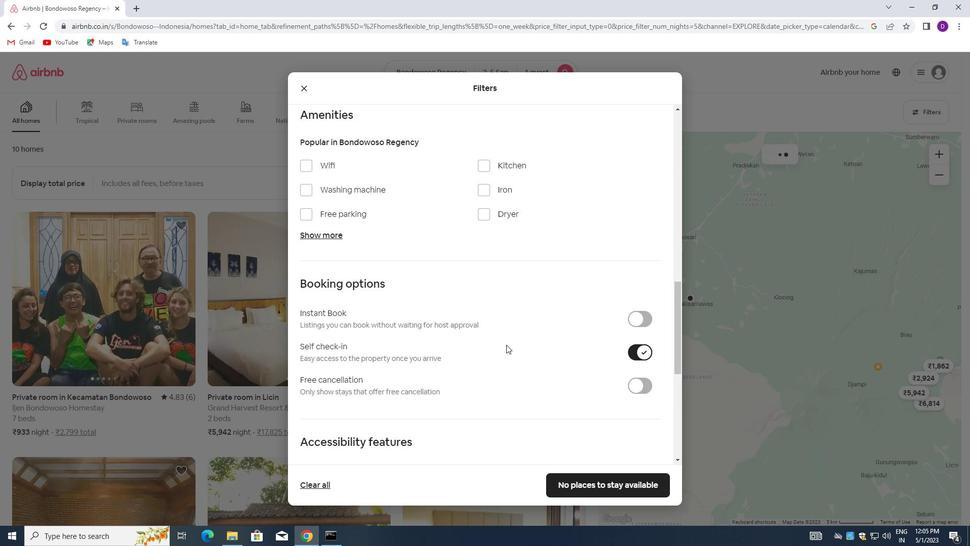 
Action: Mouse scrolled (497, 351) with delta (0, 0)
Screenshot: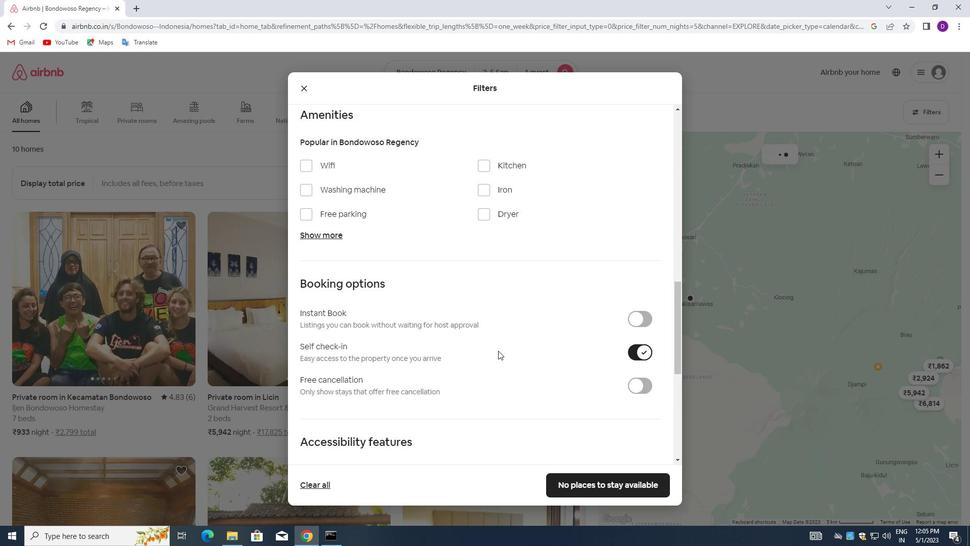 
Action: Mouse moved to (483, 356)
Screenshot: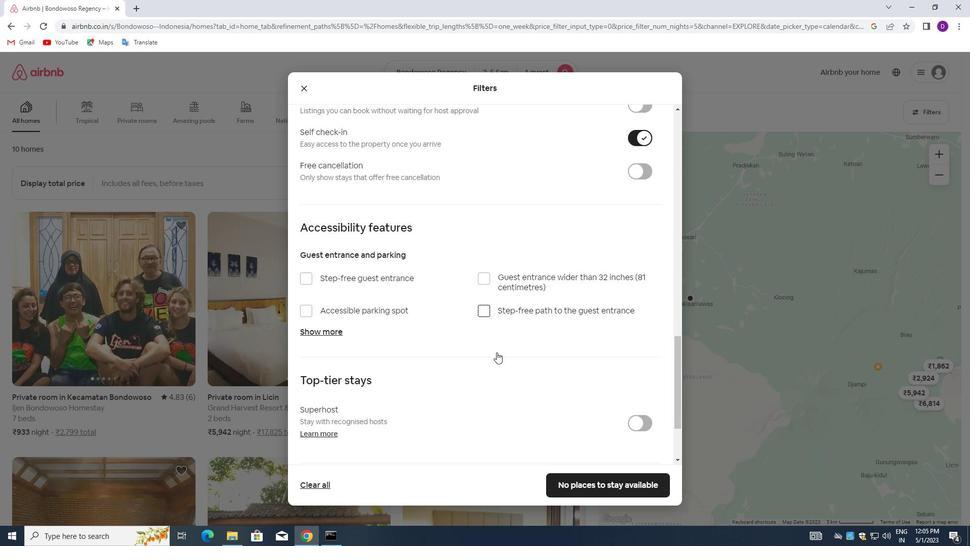 
Action: Mouse scrolled (483, 356) with delta (0, 0)
Screenshot: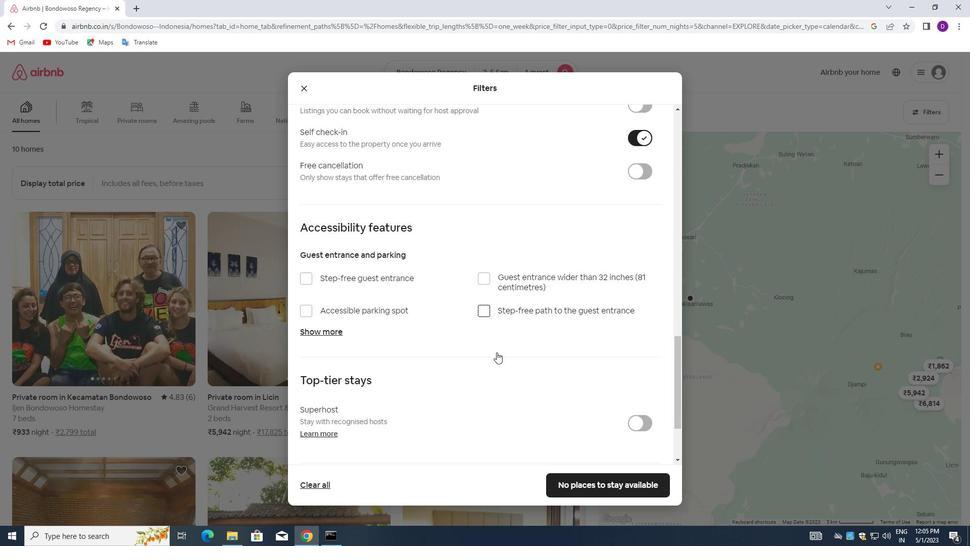 
Action: Mouse moved to (468, 361)
Screenshot: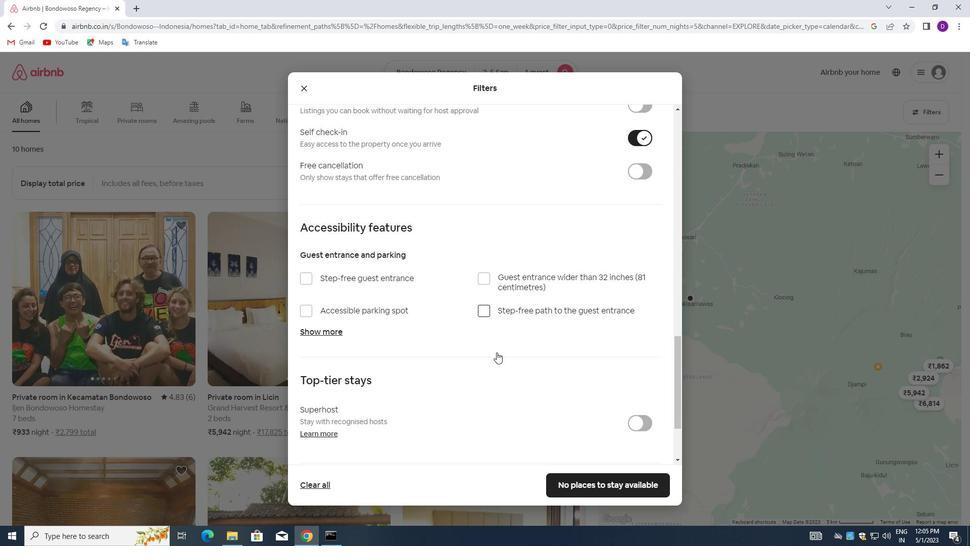 
Action: Mouse scrolled (468, 361) with delta (0, 0)
Screenshot: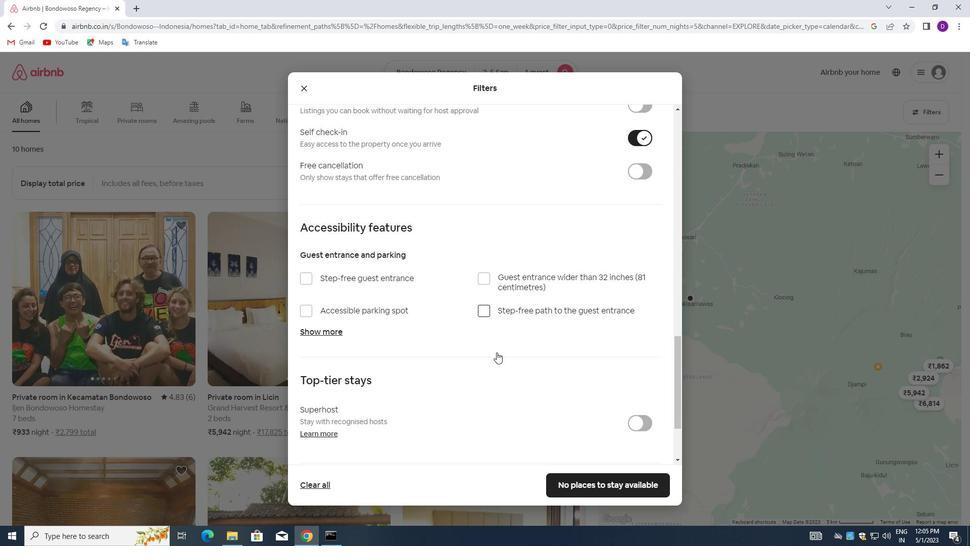 
Action: Mouse moved to (455, 363)
Screenshot: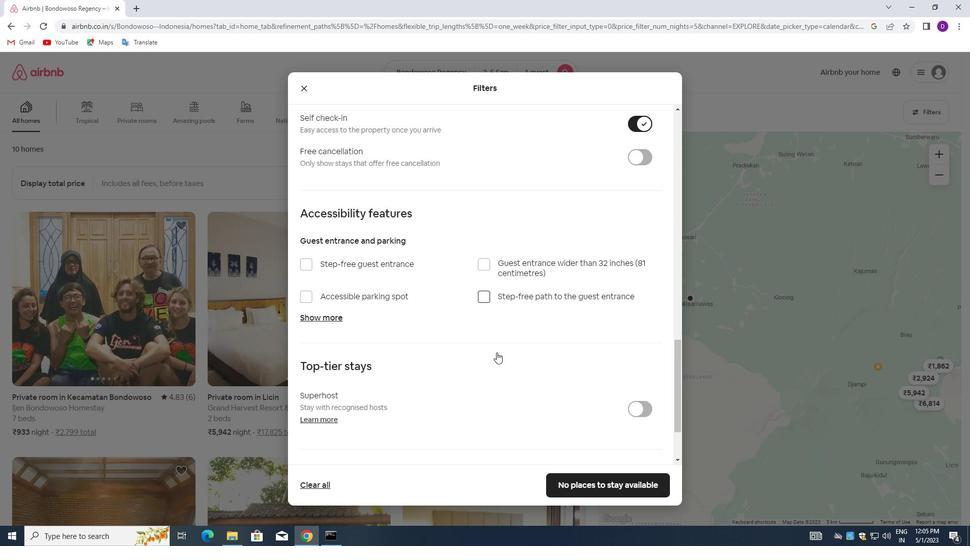 
Action: Mouse scrolled (455, 362) with delta (0, 0)
Screenshot: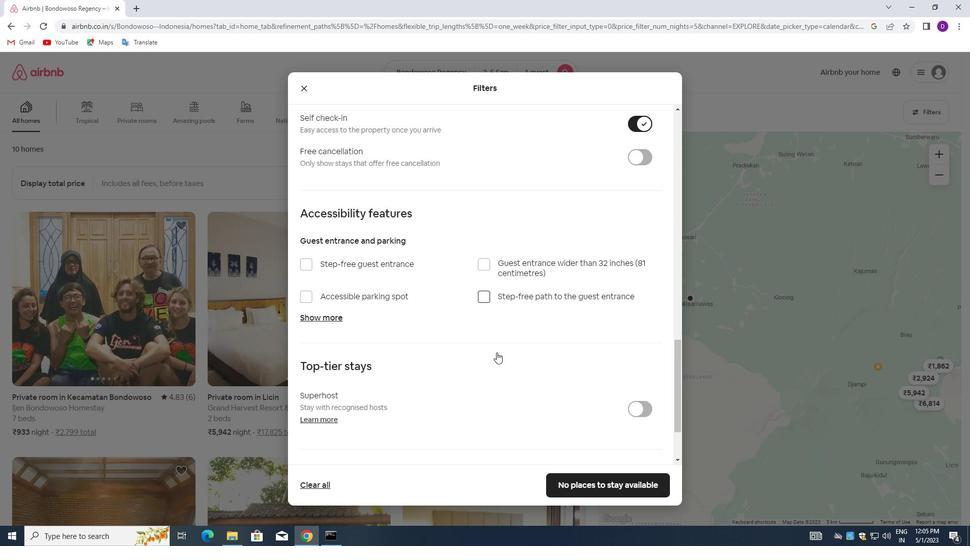 
Action: Mouse moved to (440, 363)
Screenshot: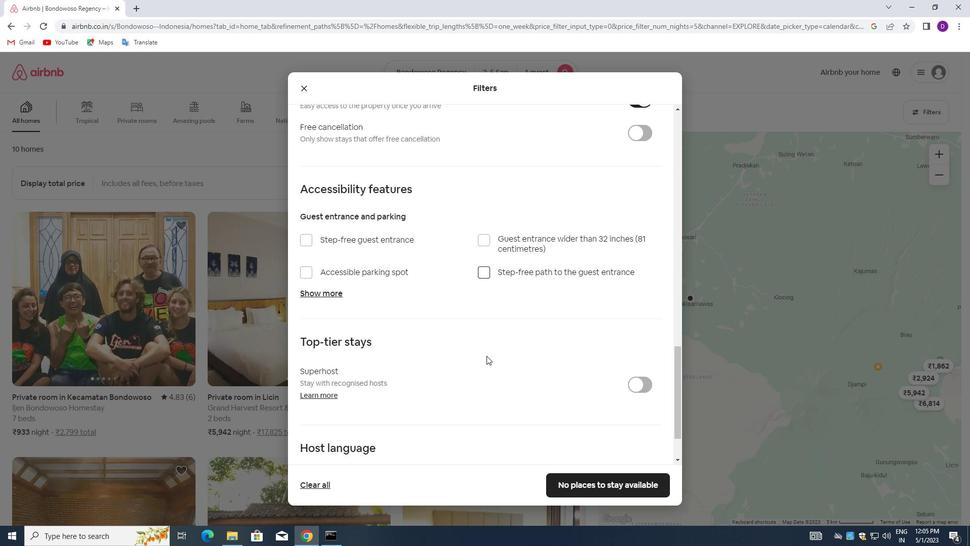 
Action: Mouse scrolled (440, 362) with delta (0, 0)
Screenshot: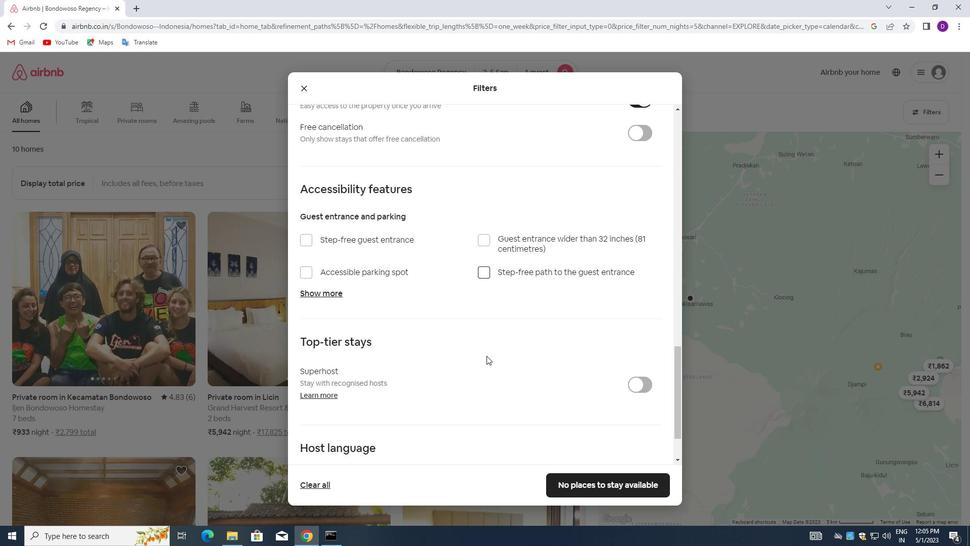 
Action: Mouse moved to (425, 363)
Screenshot: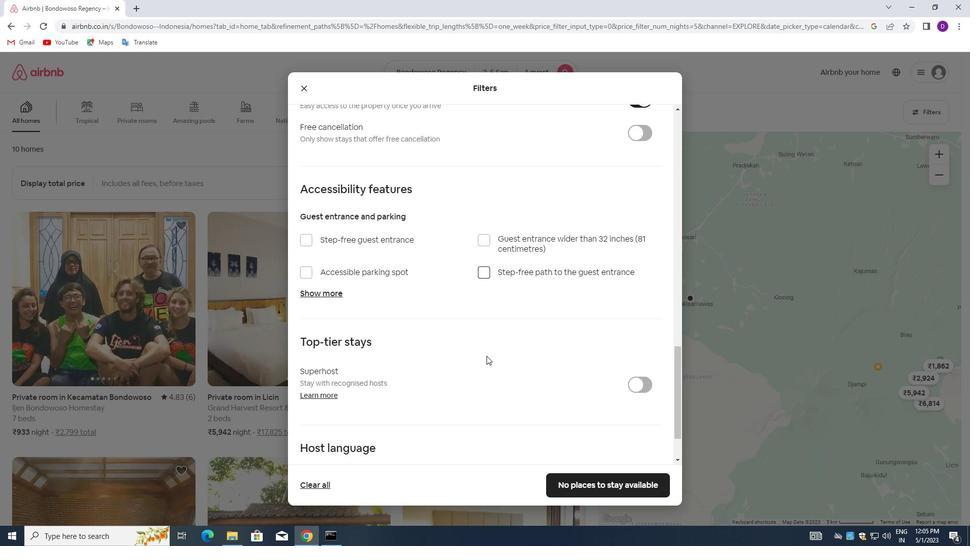 
Action: Mouse scrolled (425, 362) with delta (0, 0)
Screenshot: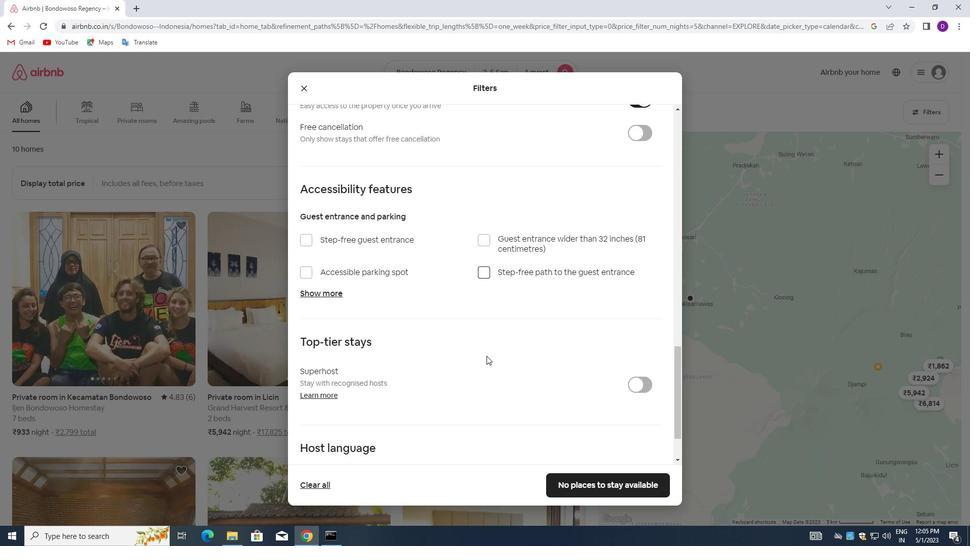 
Action: Mouse moved to (414, 361)
Screenshot: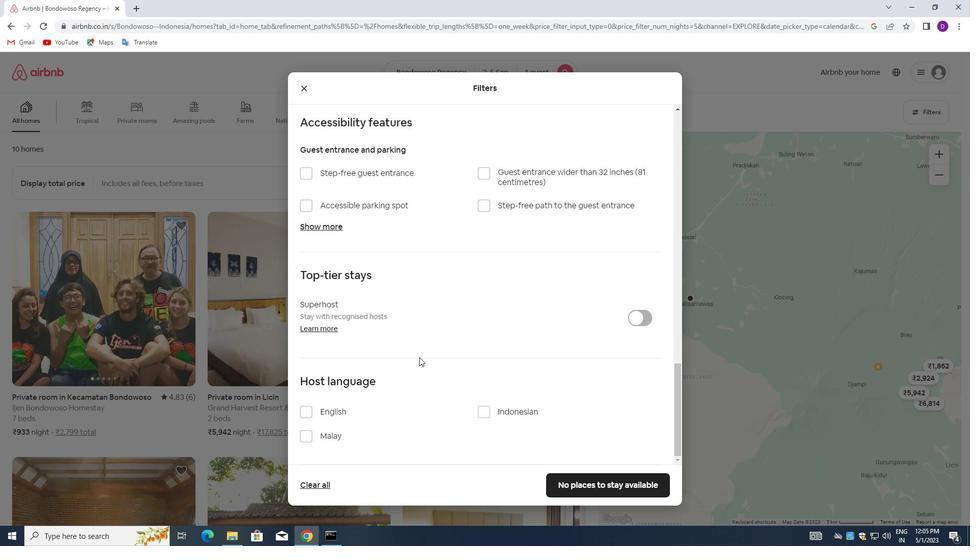 
Action: Mouse scrolled (414, 360) with delta (0, 0)
Screenshot: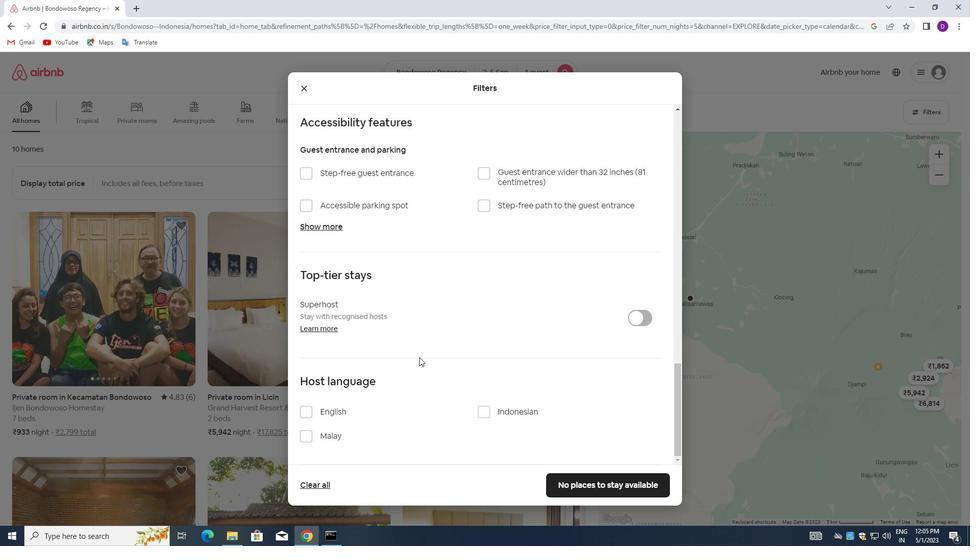 
Action: Mouse moved to (405, 367)
Screenshot: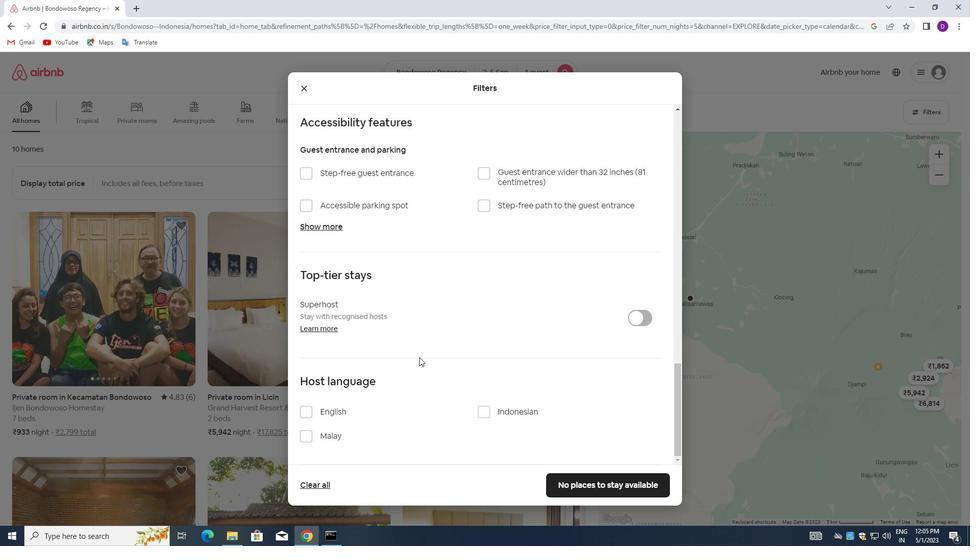 
Action: Mouse scrolled (405, 366) with delta (0, 0)
Screenshot: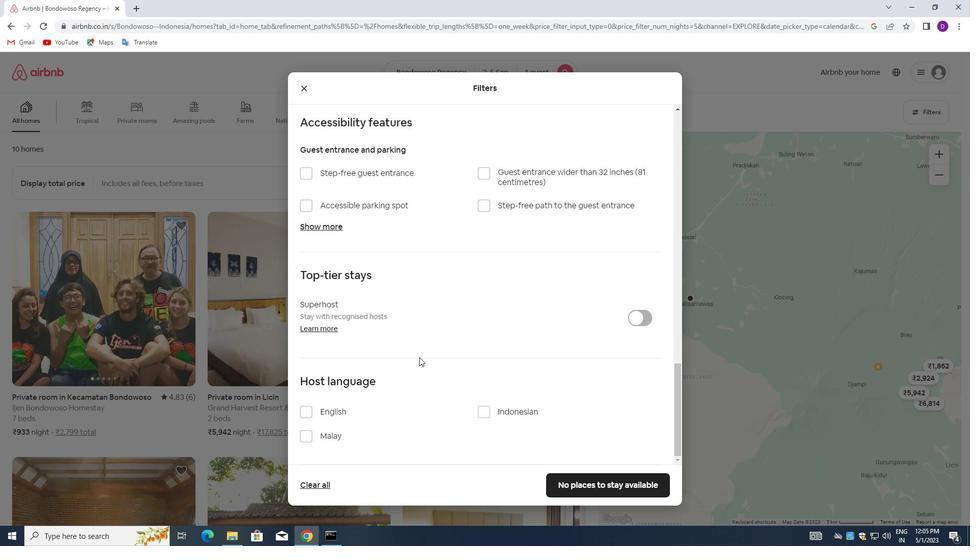 
Action: Mouse moved to (390, 374)
Screenshot: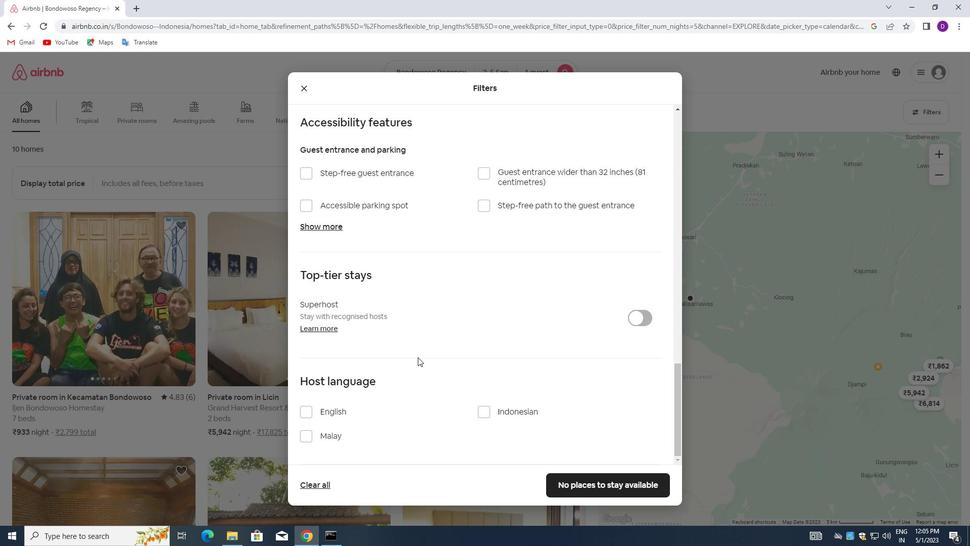 
Action: Mouse scrolled (390, 373) with delta (0, 0)
Screenshot: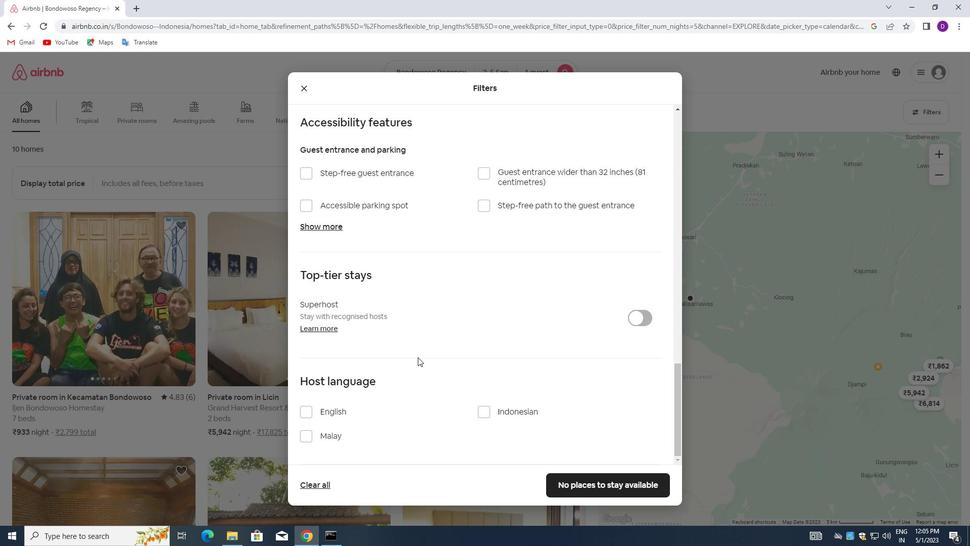 
Action: Mouse moved to (306, 410)
Screenshot: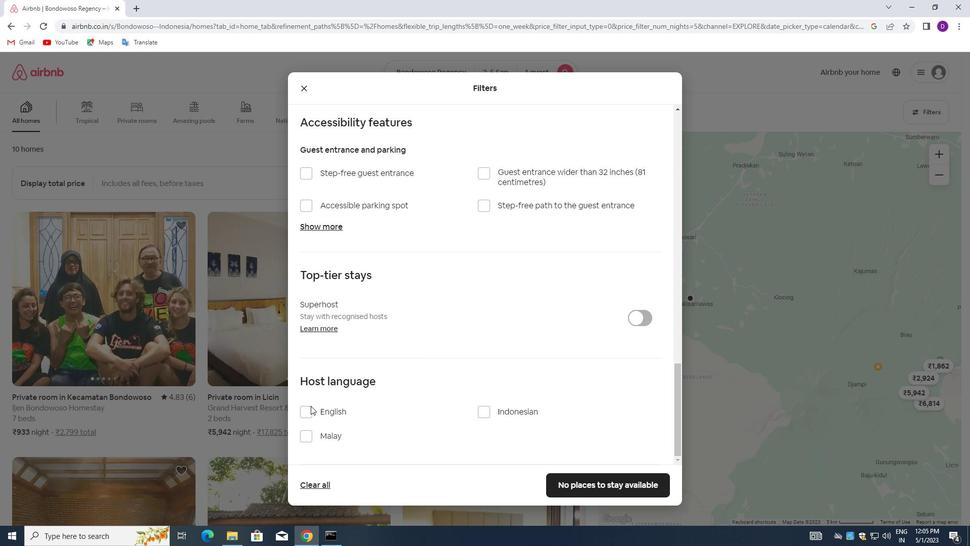 
Action: Mouse pressed left at (306, 410)
Screenshot: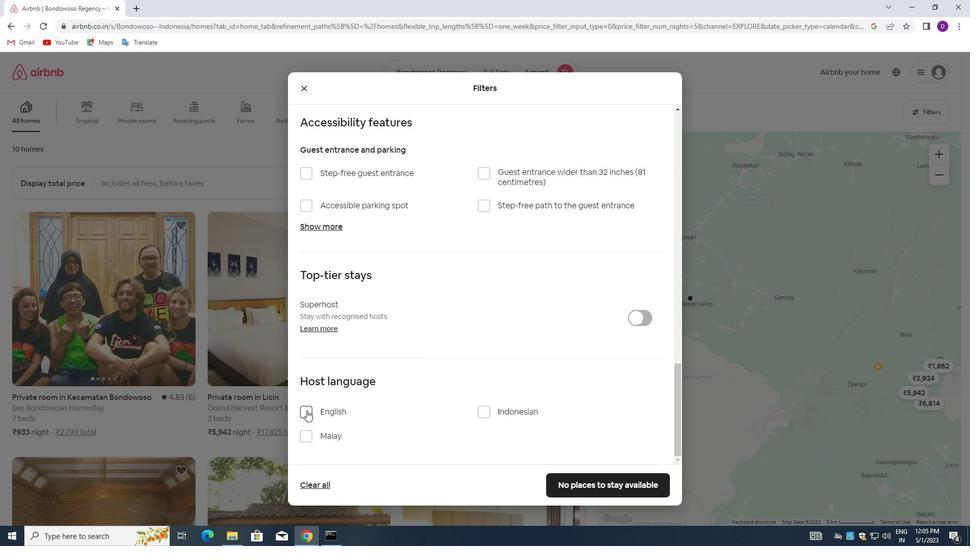 
Action: Mouse moved to (587, 484)
Screenshot: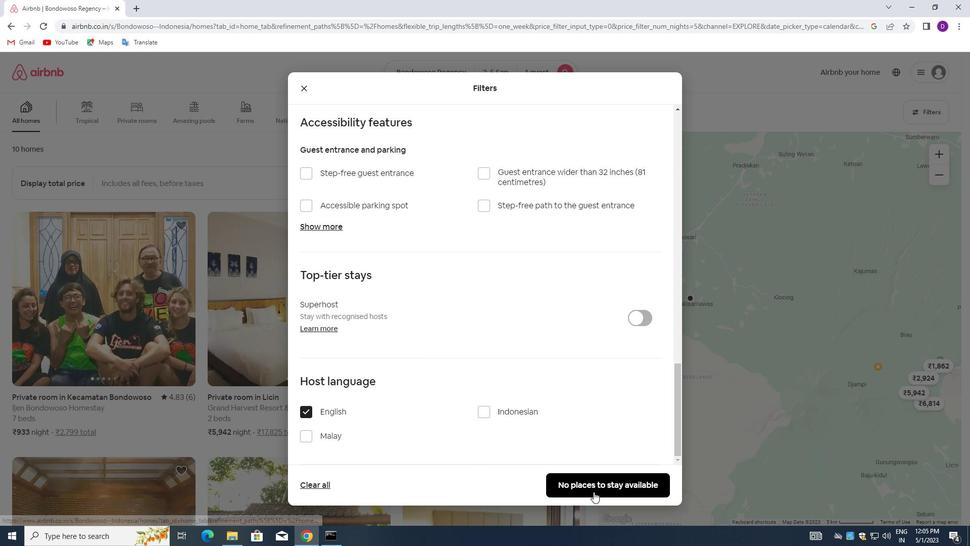 
Action: Mouse pressed left at (587, 484)
Screenshot: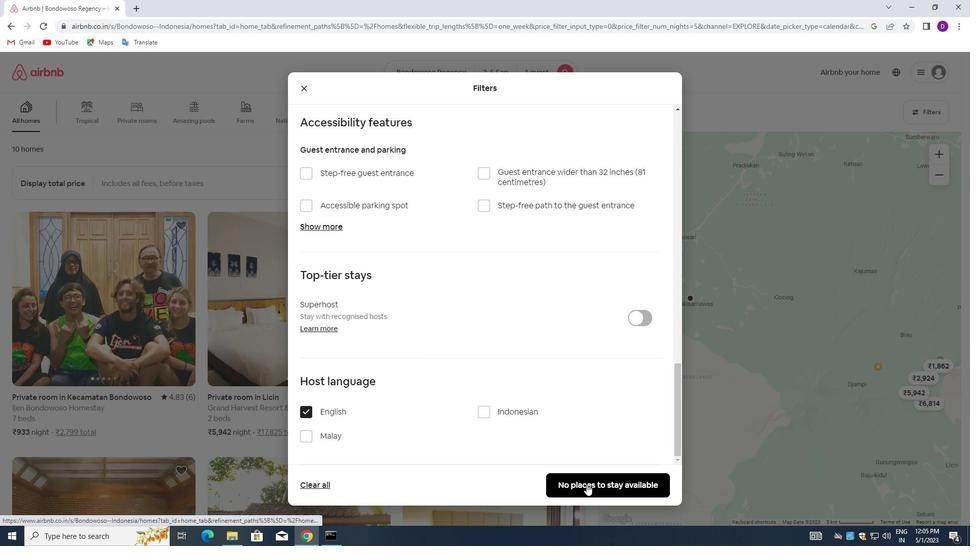 
Action: Mouse moved to (478, 353)
Screenshot: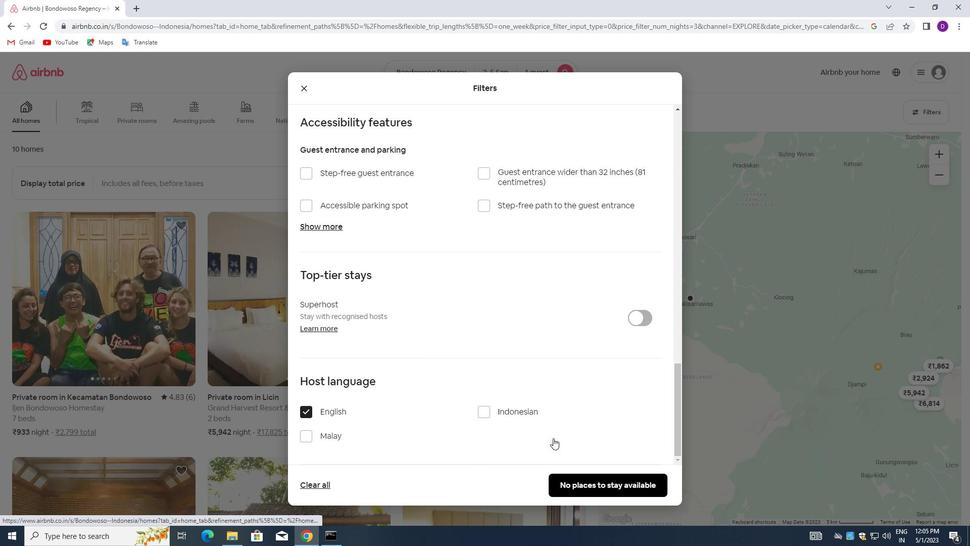 
